 Task: Look for space in Fossano, Italy from 1st June, 2023 to 4th June, 2023 for 1 adult in price range Rs.6000 to Rs.16000. Place can be private room with 1  bedroom having 1 bed and 1 bathroom. Property type can be house, flat, guest house. Amenities needed are: wifi. Booking option can be shelf check-in. Required host language is English.
Action: Mouse moved to (416, 114)
Screenshot: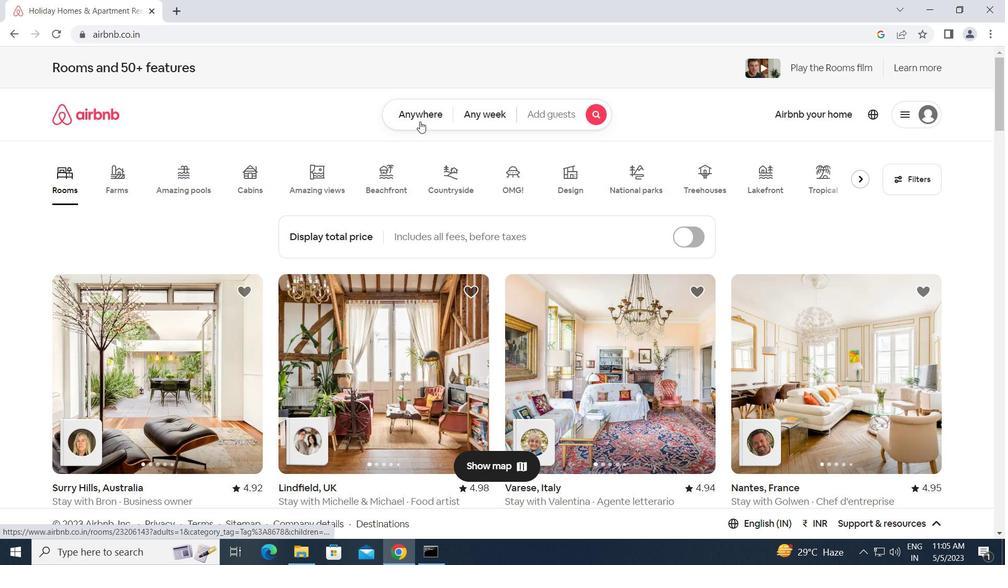 
Action: Mouse pressed left at (416, 114)
Screenshot: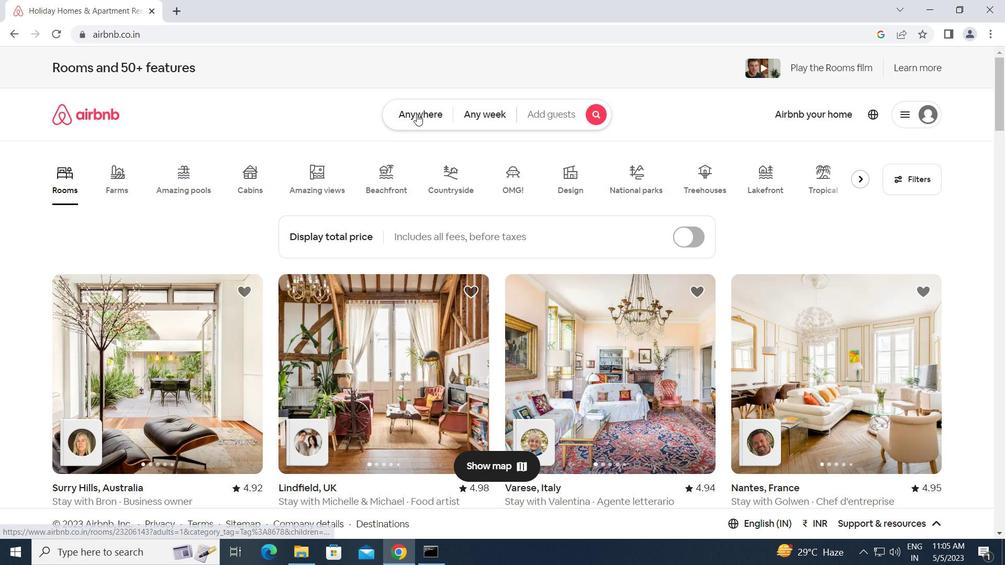 
Action: Mouse moved to (367, 155)
Screenshot: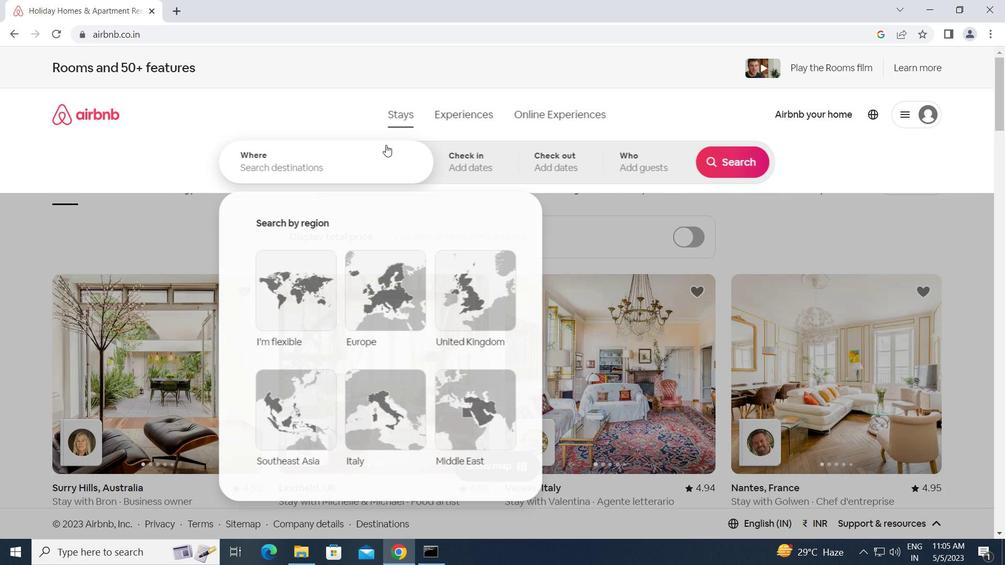 
Action: Mouse pressed left at (367, 155)
Screenshot: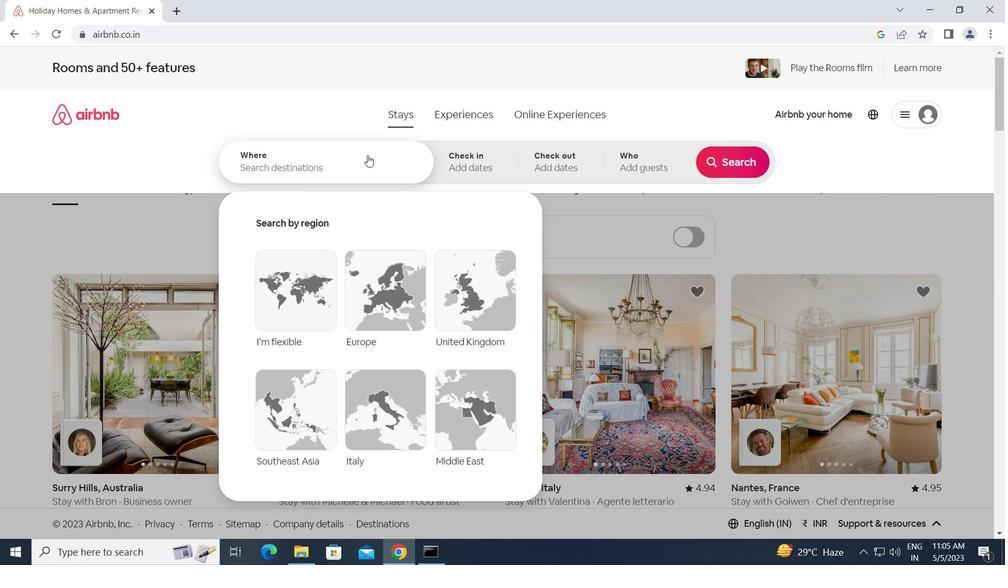 
Action: Key pressed f<Key.caps_lock>ossano,<Key.space><Key.caps_lock>italy<Key.enter>
Screenshot: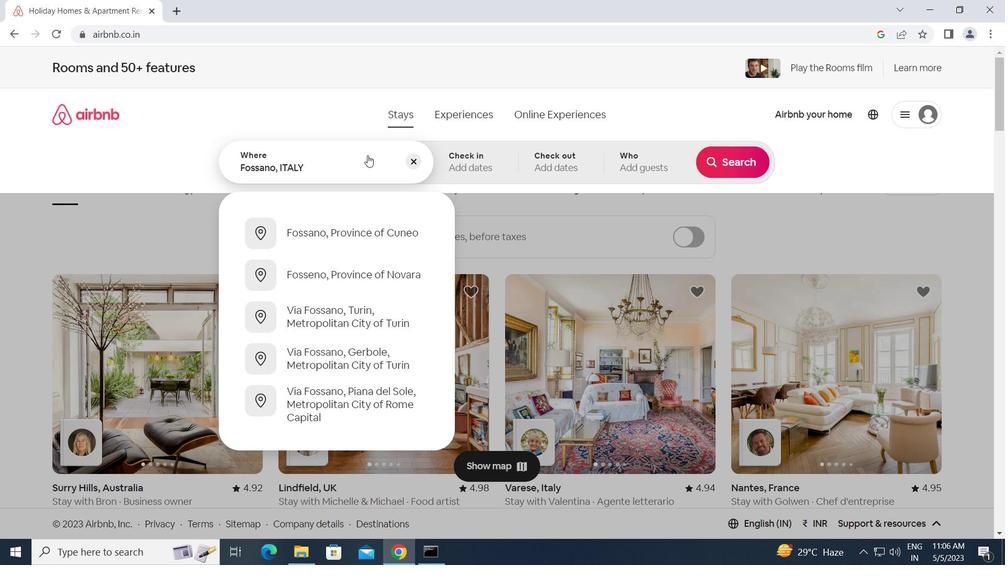 
Action: Mouse moved to (357, 162)
Screenshot: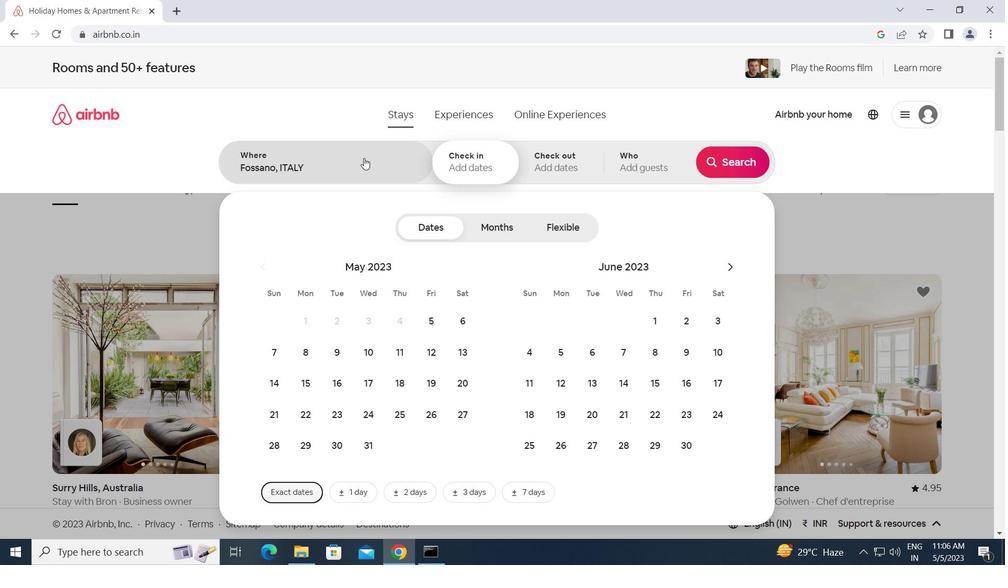
Action: Mouse pressed left at (357, 162)
Screenshot: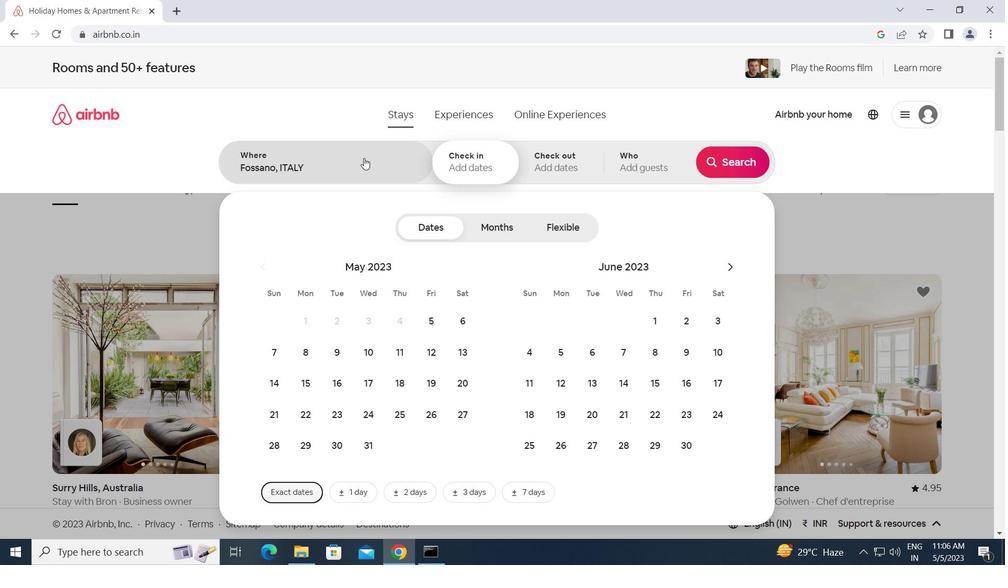 
Action: Mouse moved to (355, 162)
Screenshot: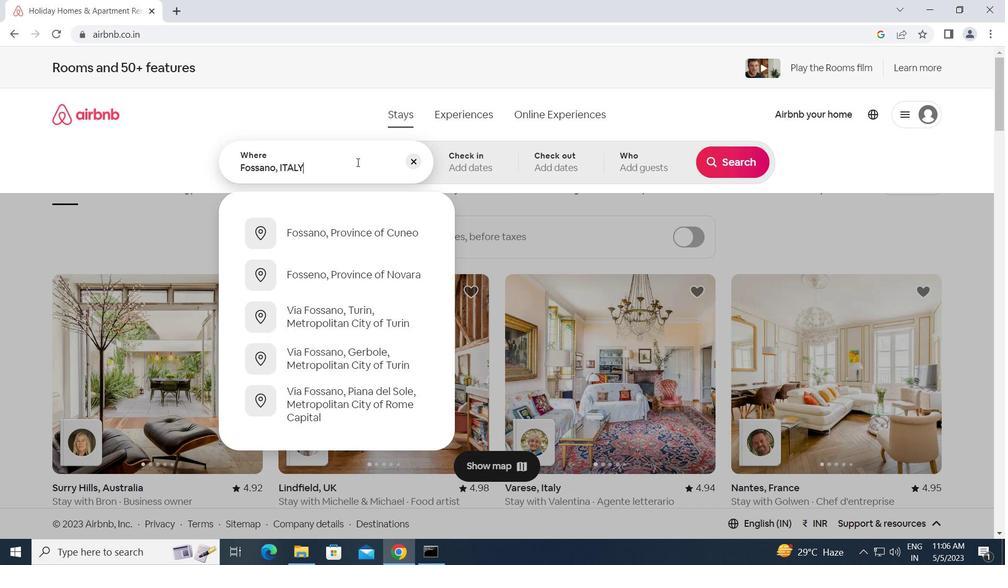 
Action: Key pressed <Key.backspace><Key.backspace><Key.backspace><Key.backspace><Key.caps_lock>taly<Key.enter>
Screenshot: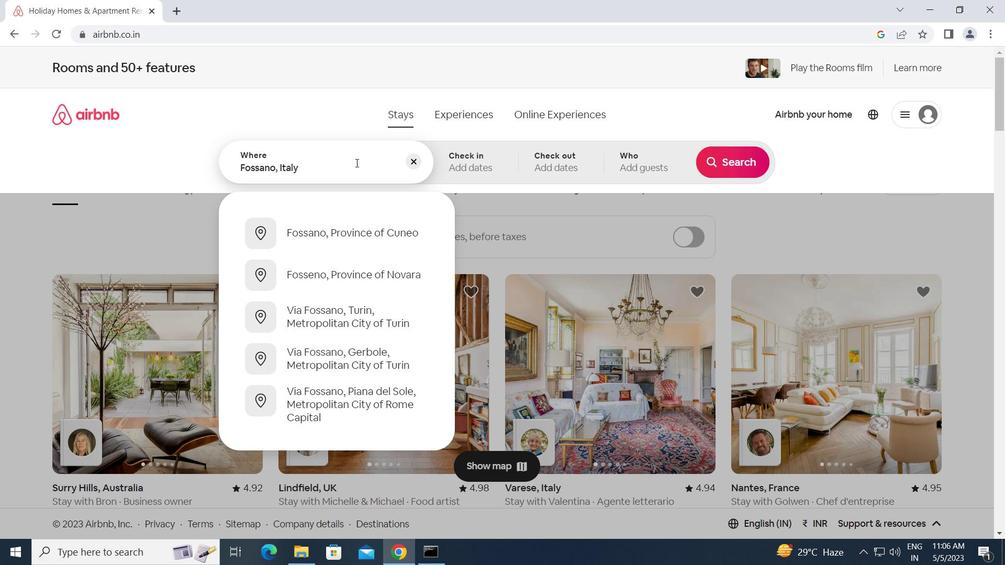 
Action: Mouse moved to (652, 324)
Screenshot: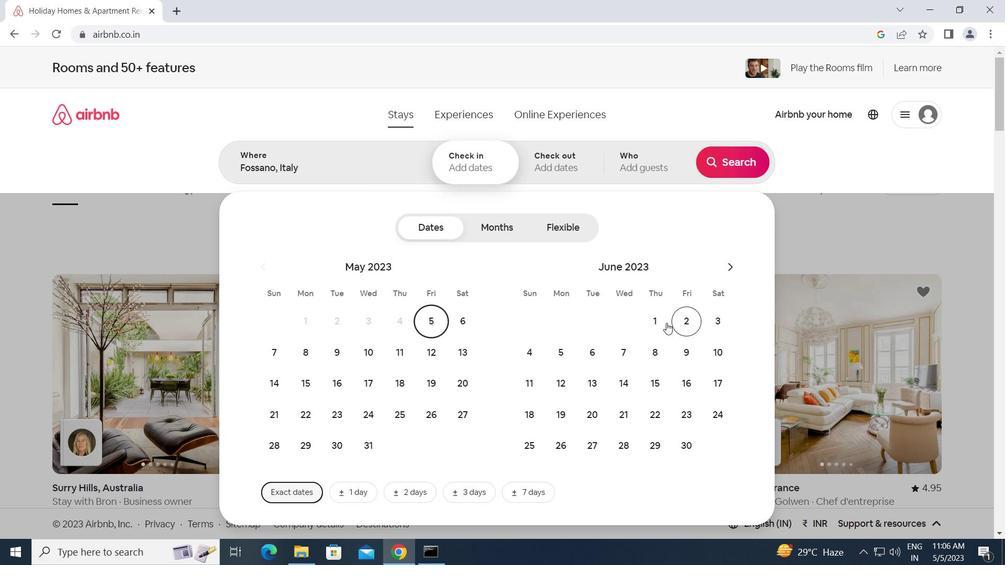 
Action: Mouse pressed left at (652, 324)
Screenshot: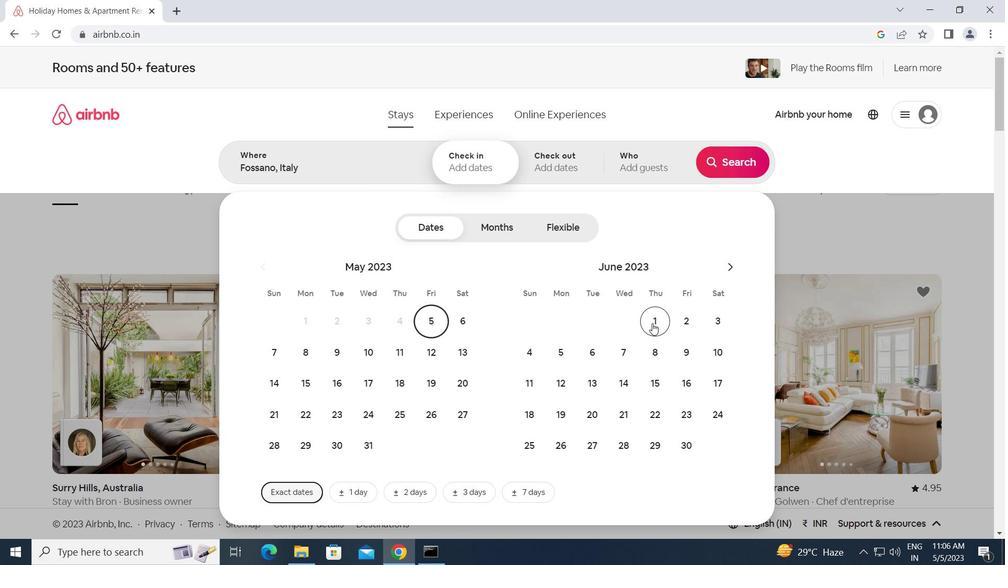 
Action: Mouse moved to (536, 346)
Screenshot: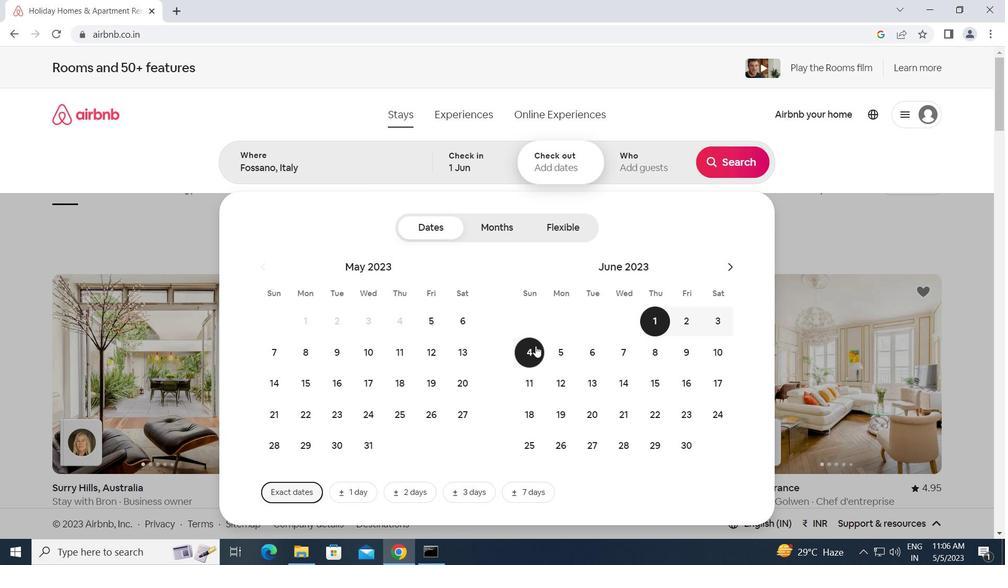 
Action: Mouse pressed left at (536, 346)
Screenshot: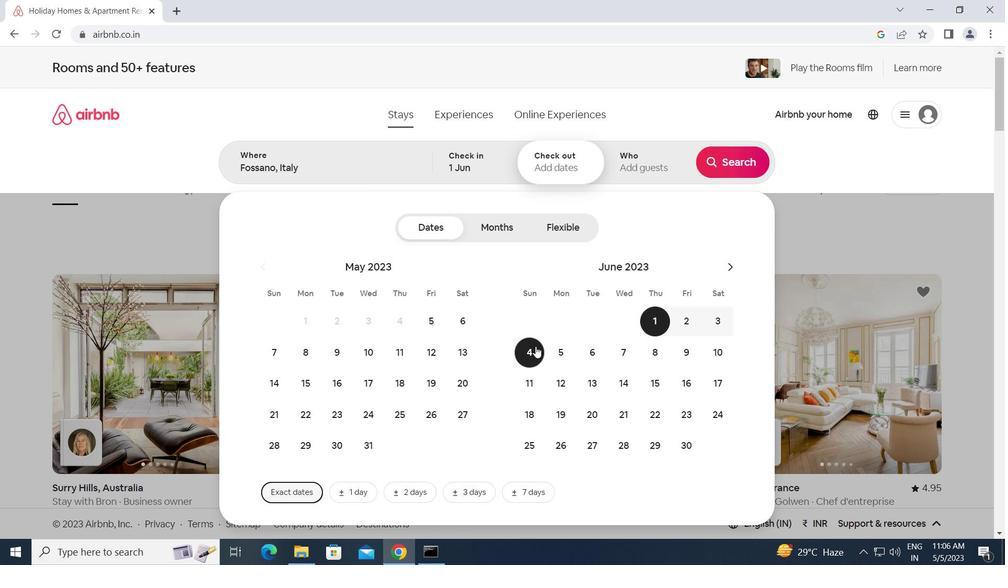 
Action: Mouse moved to (680, 161)
Screenshot: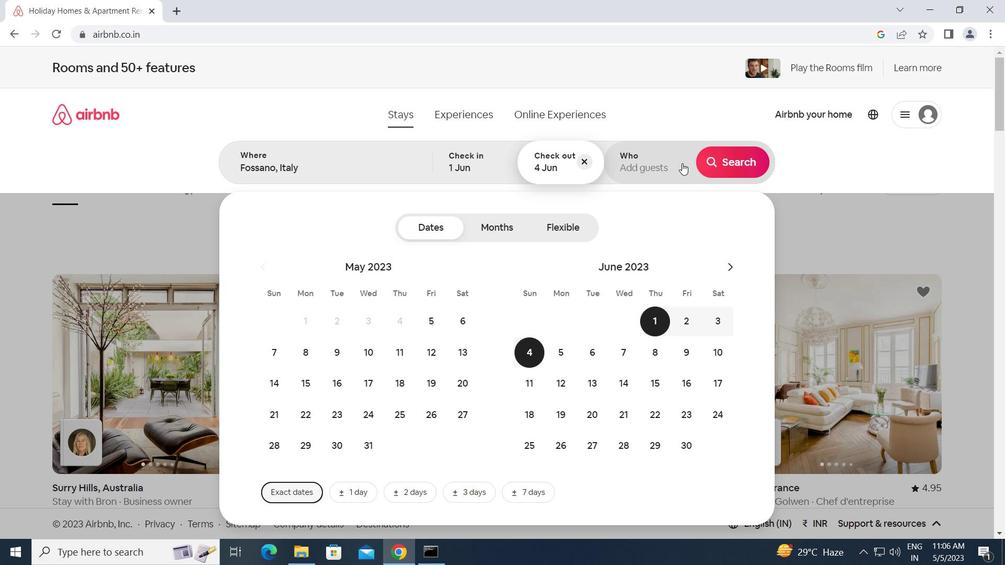 
Action: Mouse pressed left at (680, 161)
Screenshot: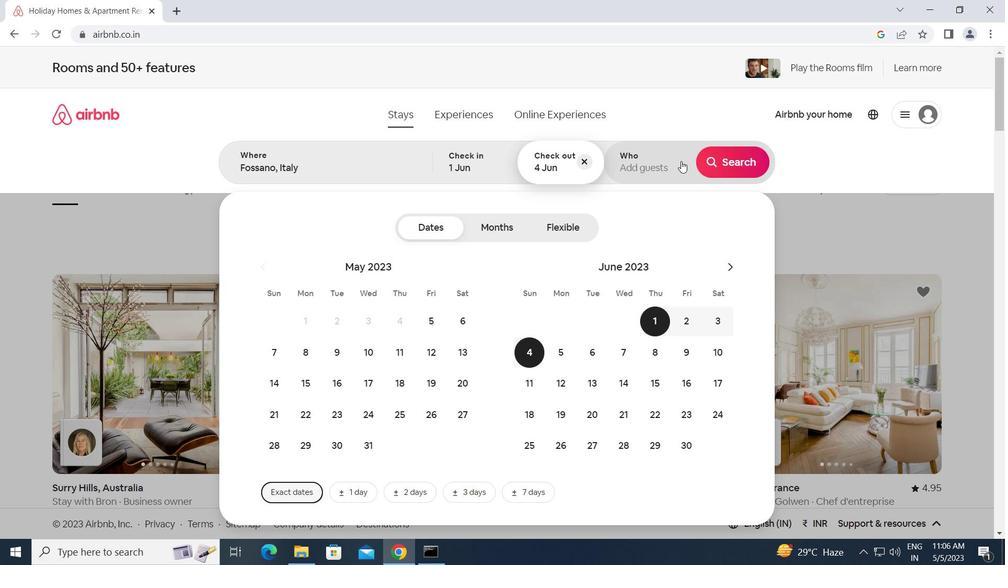 
Action: Mouse moved to (731, 237)
Screenshot: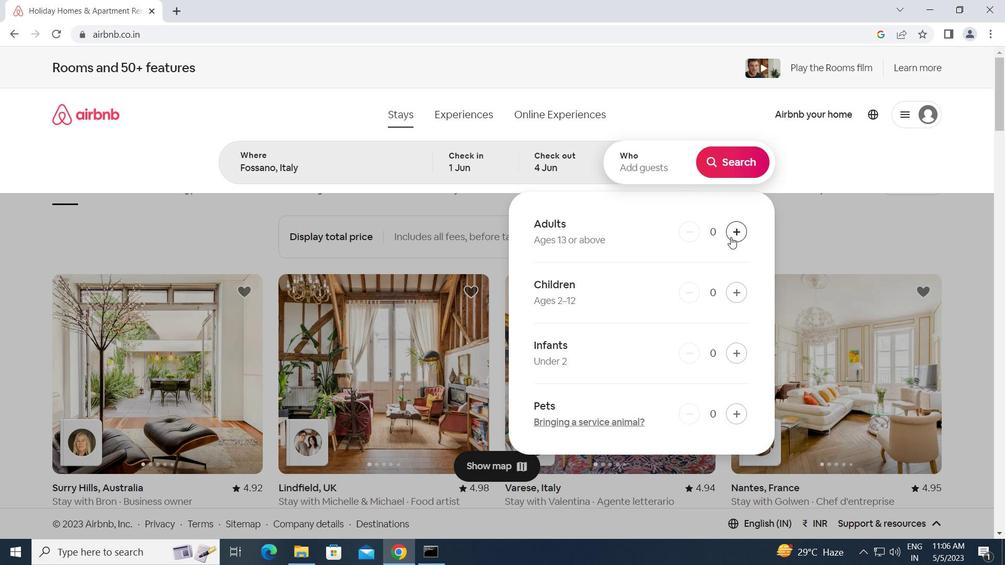 
Action: Mouse pressed left at (731, 237)
Screenshot: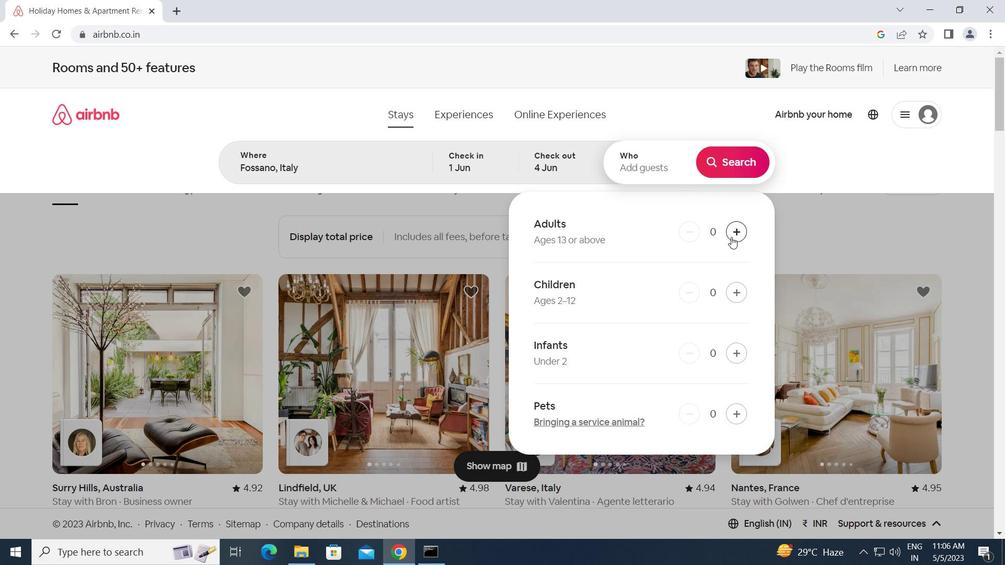 
Action: Mouse moved to (740, 160)
Screenshot: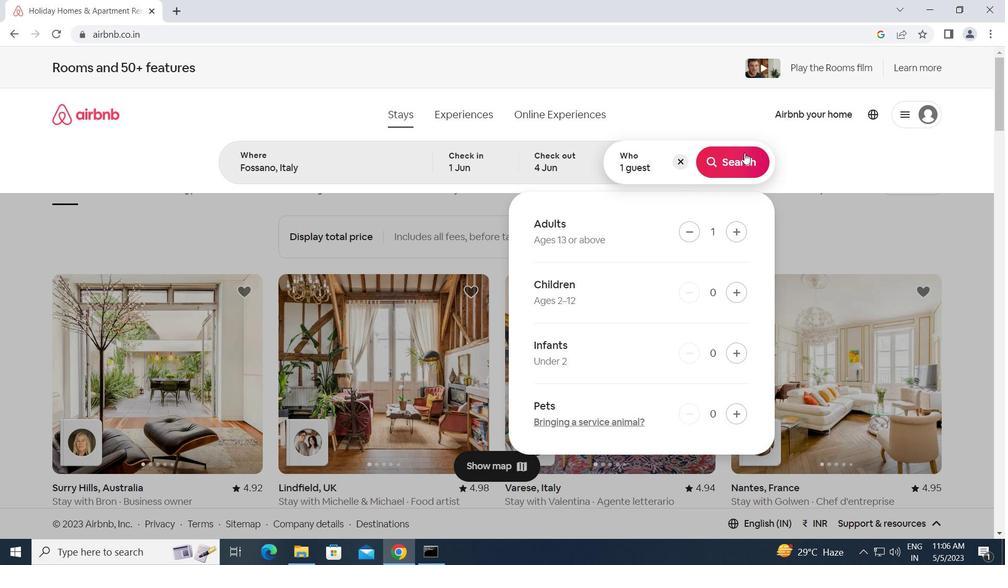 
Action: Mouse pressed left at (740, 160)
Screenshot: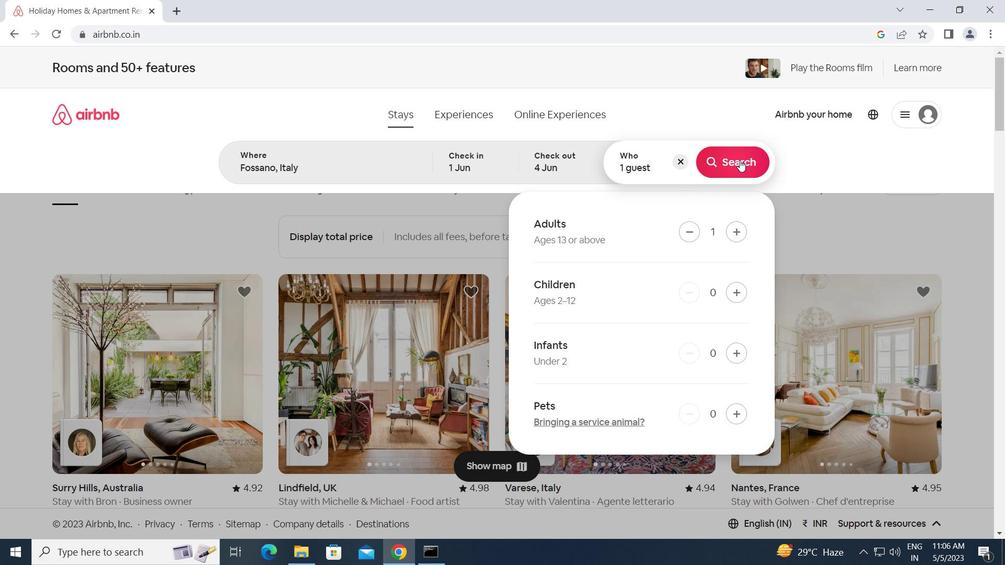 
Action: Mouse moved to (944, 120)
Screenshot: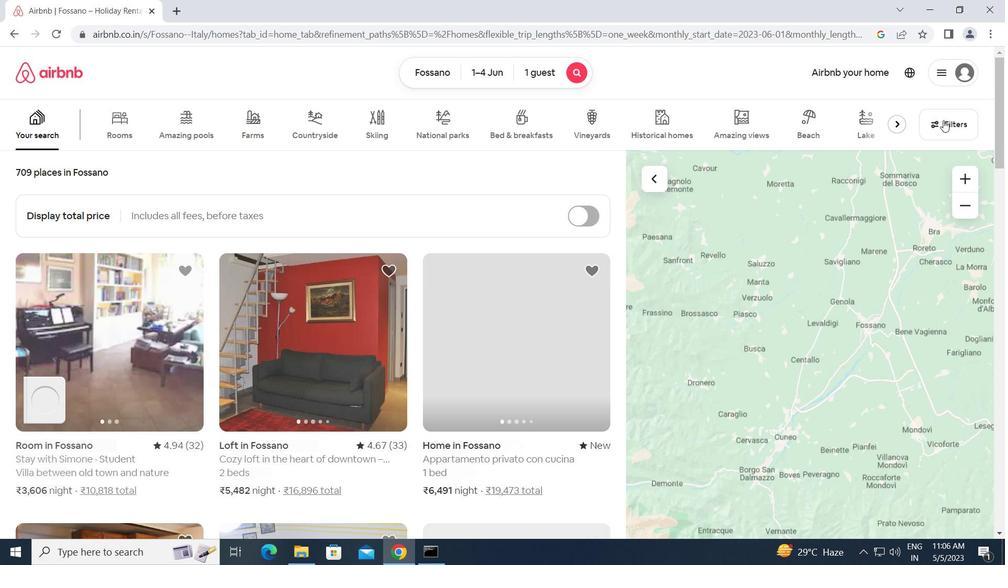 
Action: Mouse pressed left at (944, 120)
Screenshot: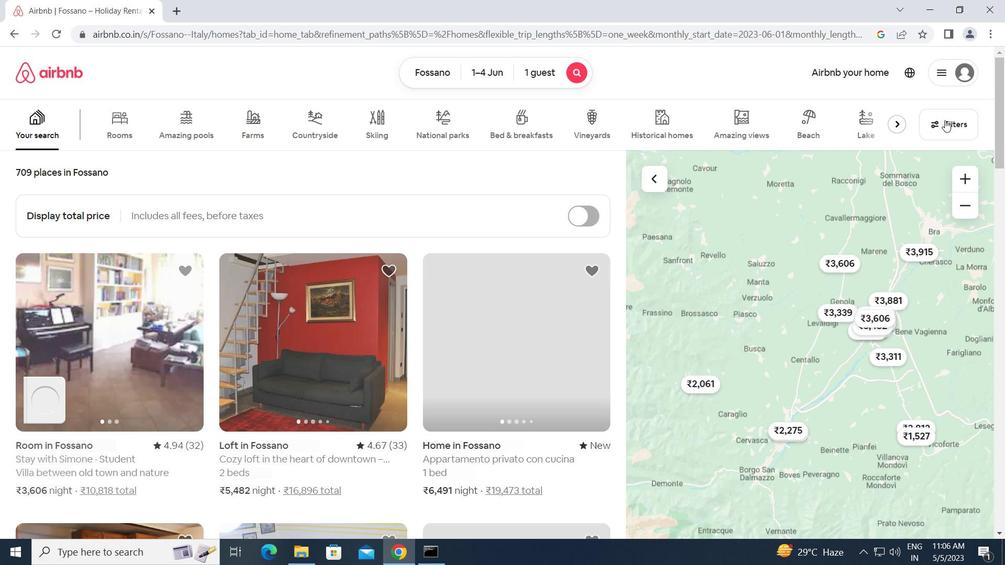 
Action: Mouse moved to (312, 416)
Screenshot: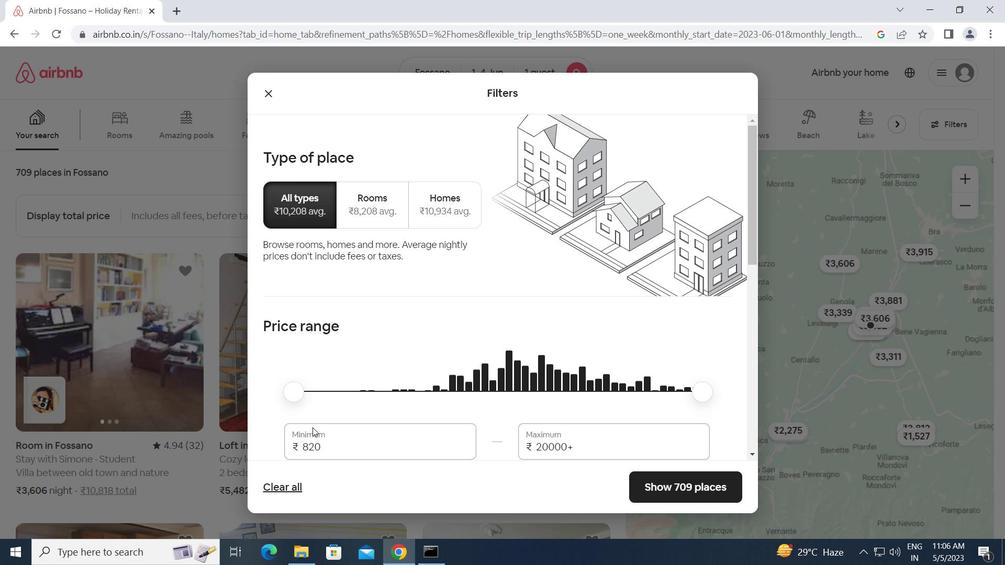 
Action: Mouse scrolled (312, 416) with delta (0, 0)
Screenshot: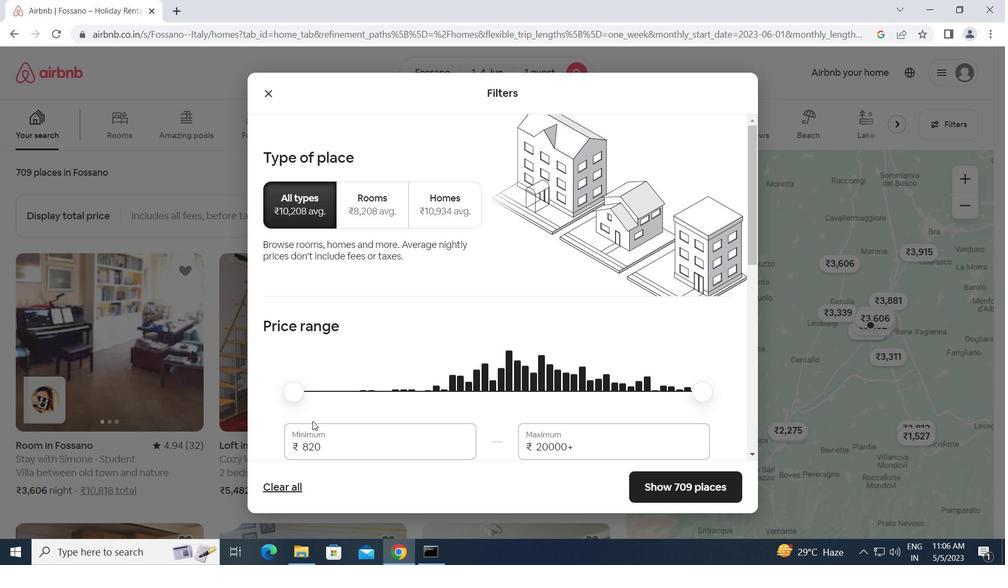 
Action: Mouse scrolled (312, 416) with delta (0, 0)
Screenshot: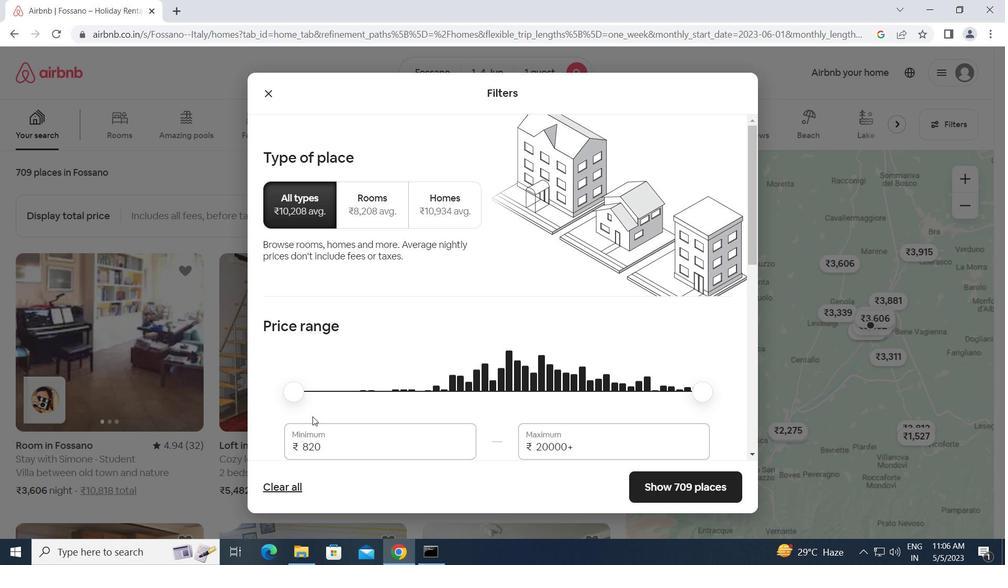 
Action: Mouse moved to (323, 319)
Screenshot: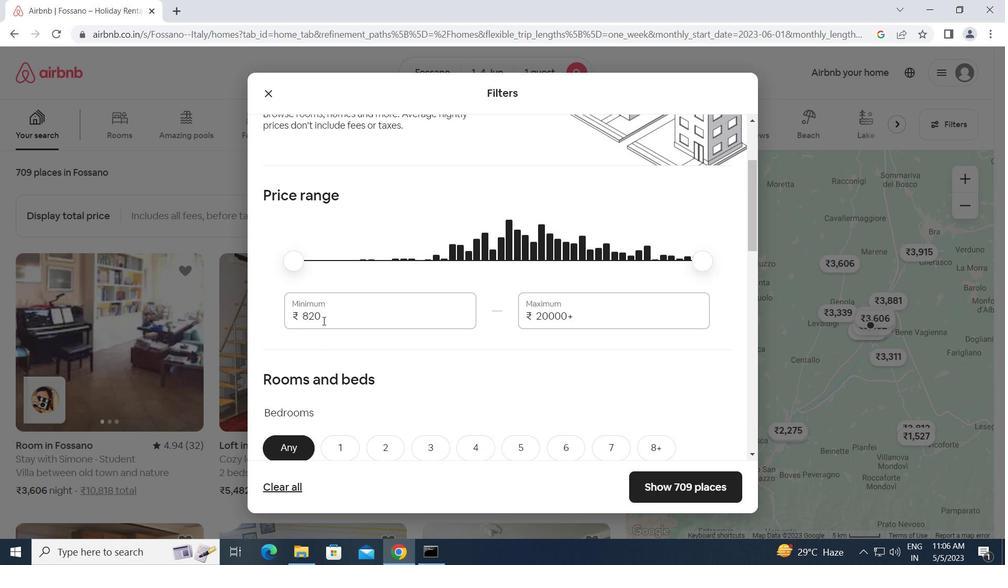 
Action: Mouse pressed left at (323, 319)
Screenshot: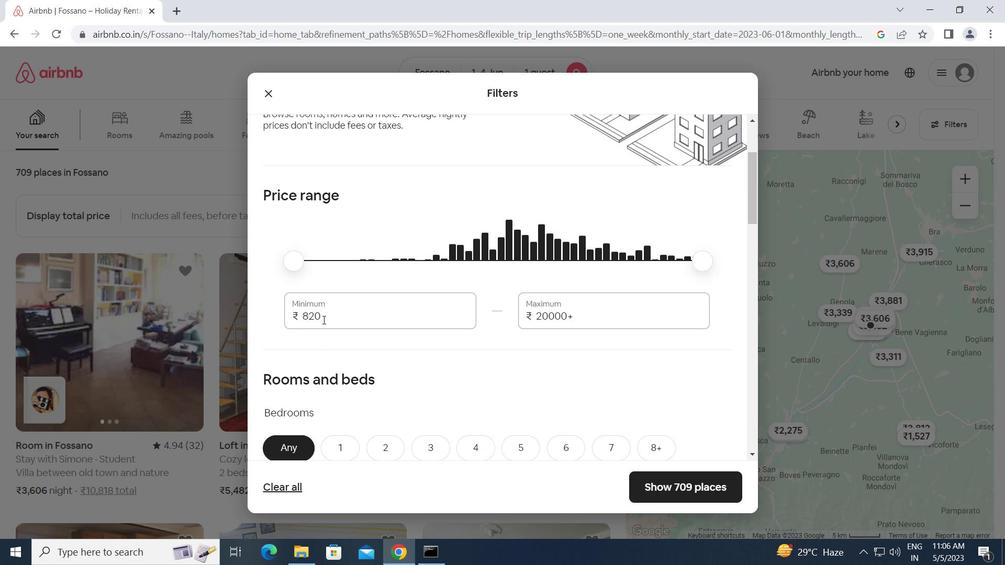 
Action: Mouse moved to (254, 316)
Screenshot: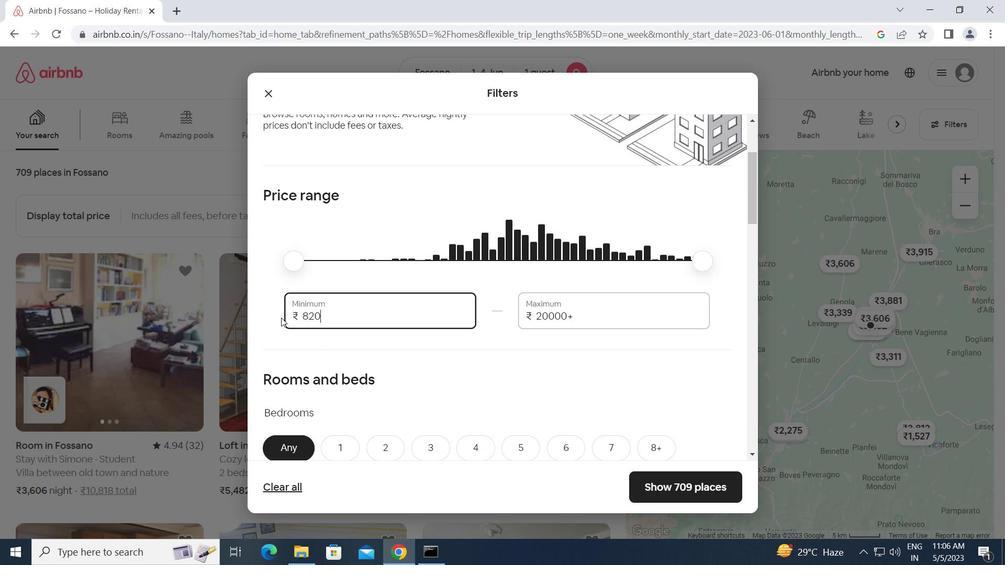 
Action: Key pressed 6000<Key.tab>16000
Screenshot: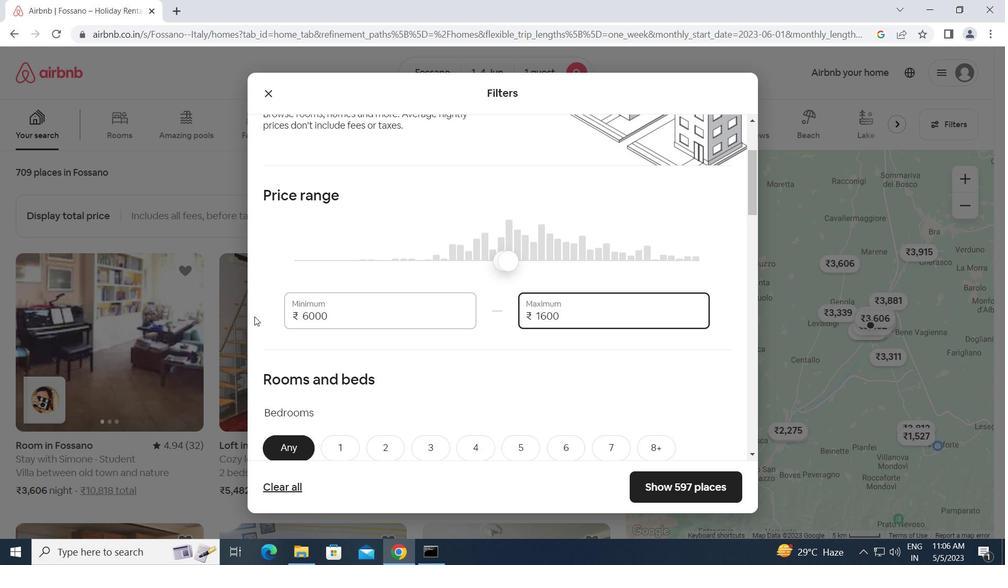 
Action: Mouse moved to (397, 347)
Screenshot: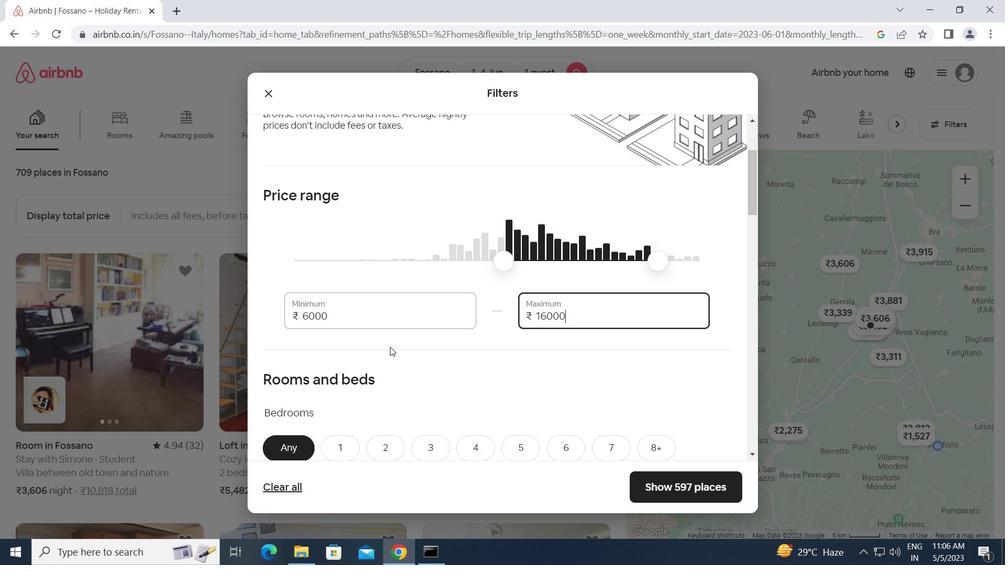 
Action: Mouse scrolled (397, 347) with delta (0, 0)
Screenshot: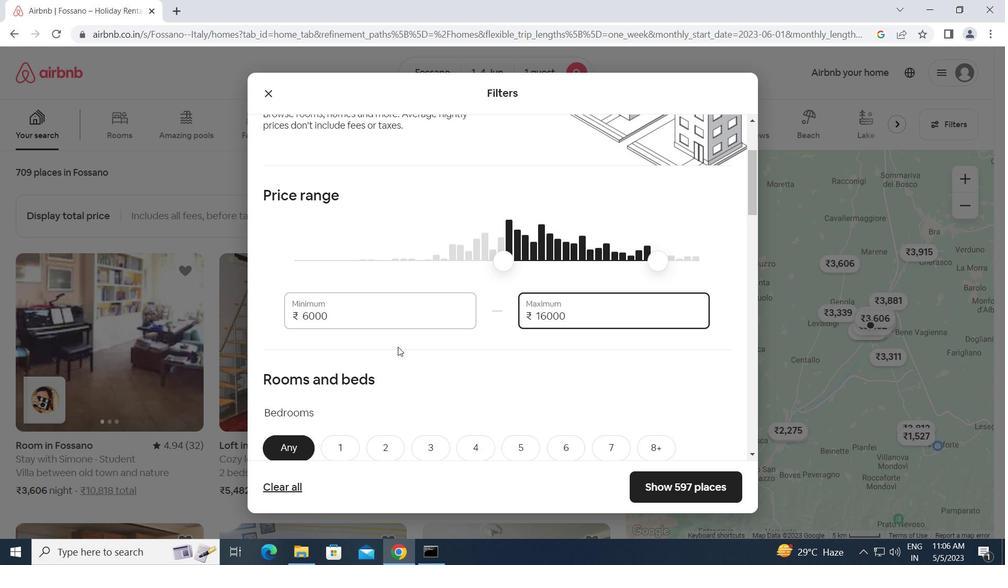 
Action: Mouse scrolled (397, 347) with delta (0, 0)
Screenshot: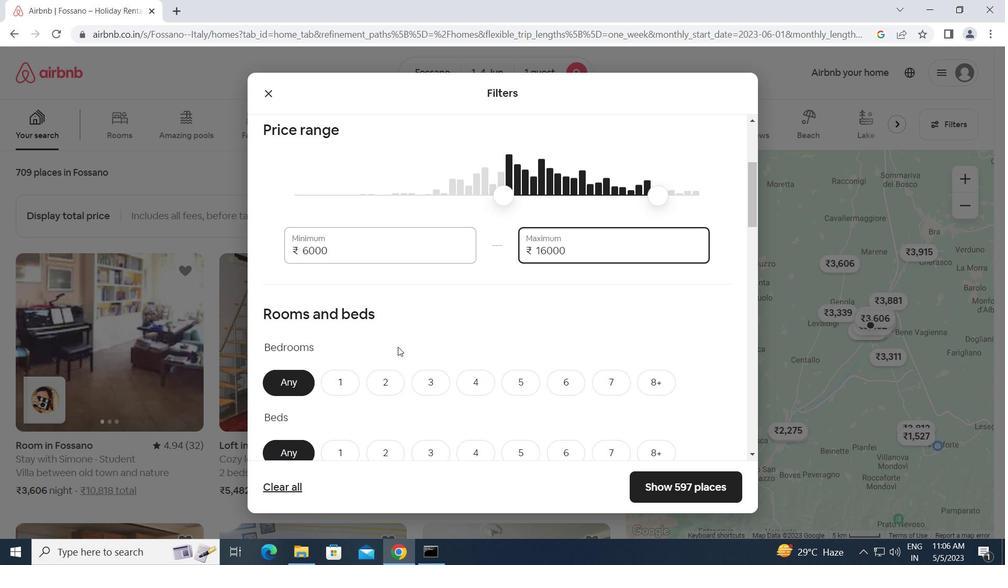
Action: Mouse scrolled (397, 347) with delta (0, 0)
Screenshot: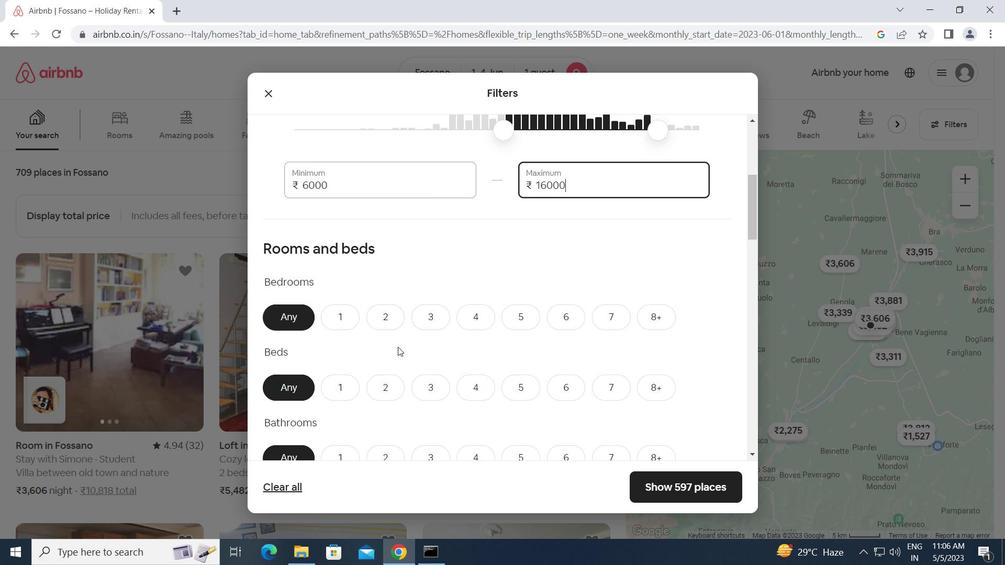 
Action: Mouse moved to (338, 247)
Screenshot: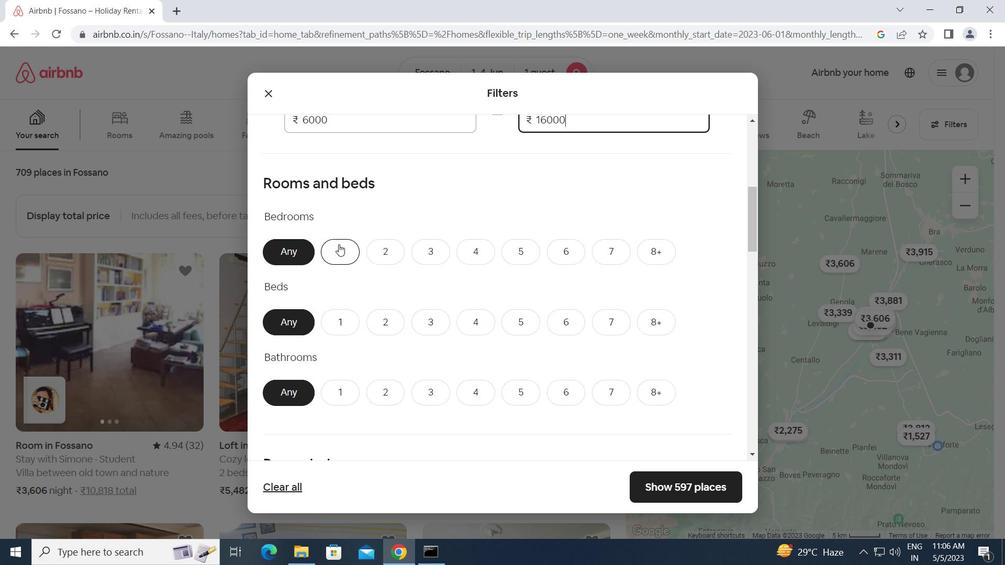 
Action: Mouse pressed left at (338, 247)
Screenshot: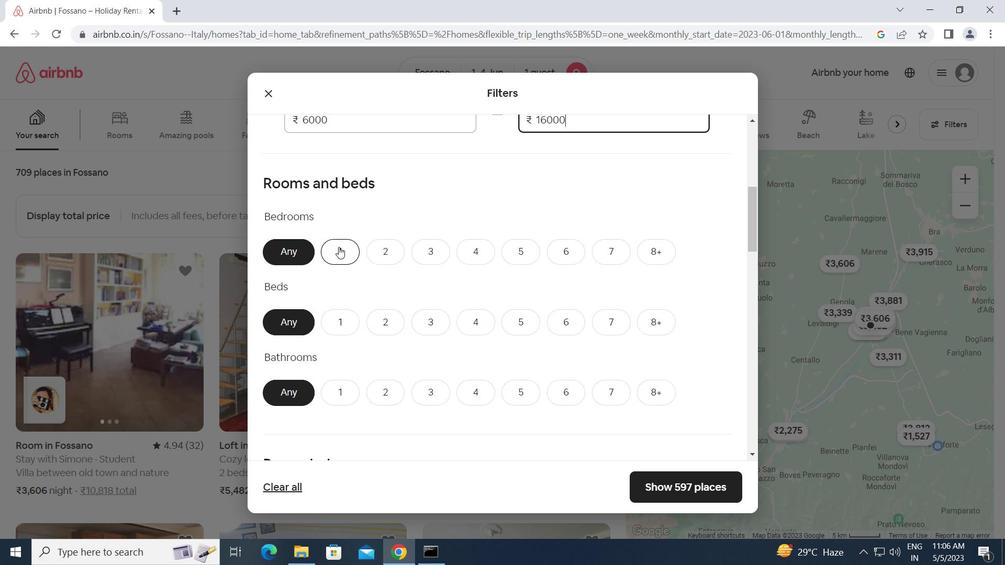 
Action: Mouse moved to (347, 324)
Screenshot: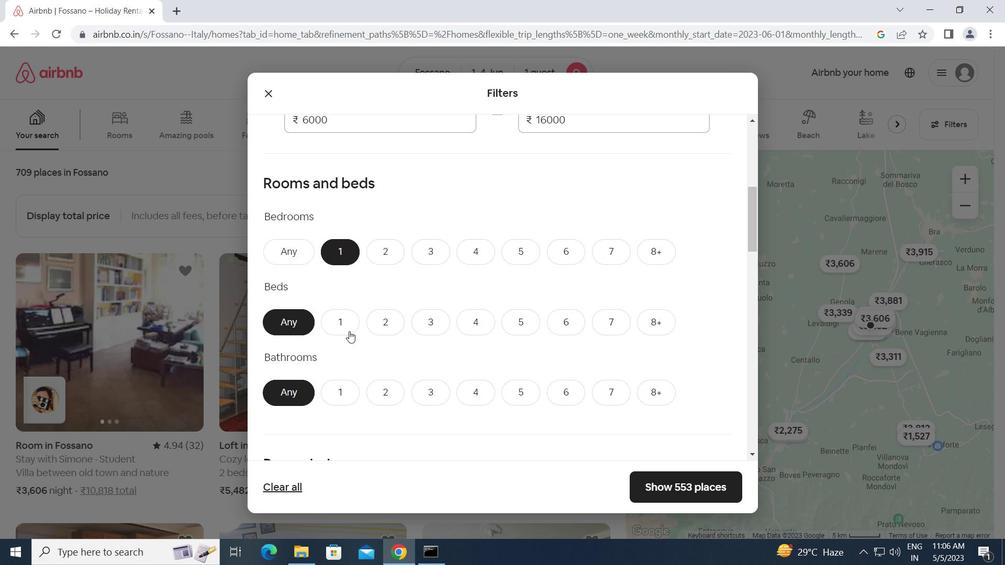 
Action: Mouse pressed left at (347, 324)
Screenshot: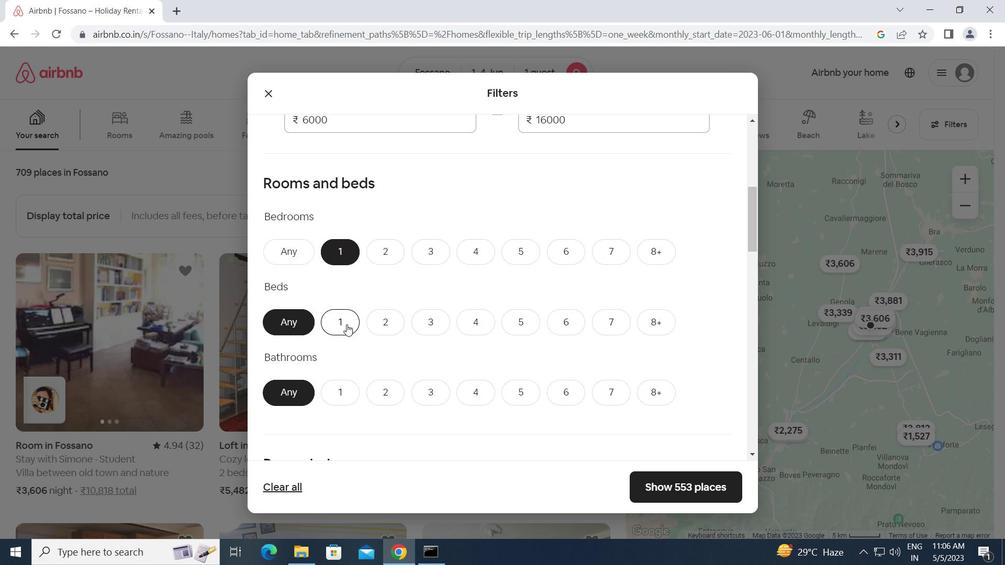 
Action: Mouse moved to (337, 392)
Screenshot: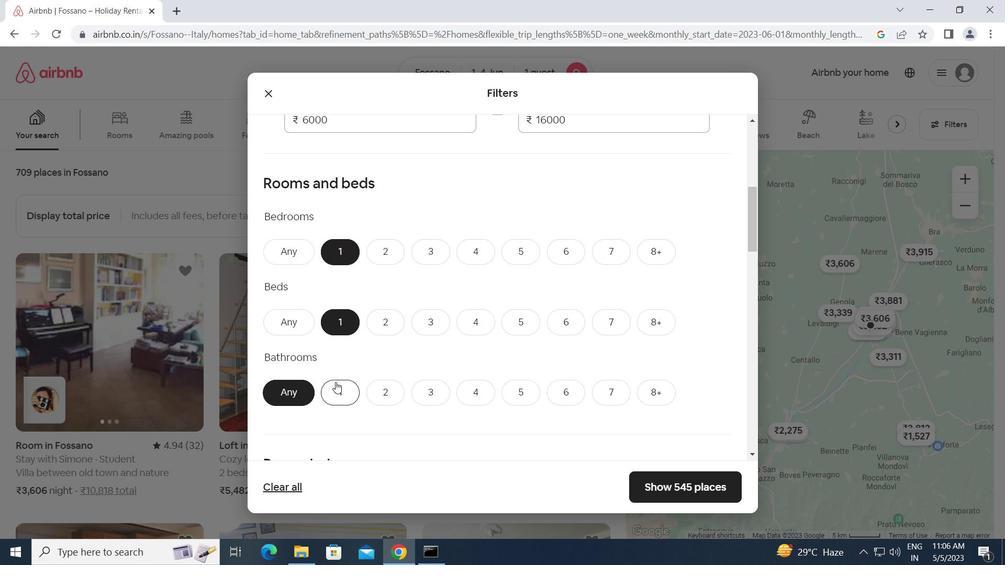 
Action: Mouse pressed left at (337, 392)
Screenshot: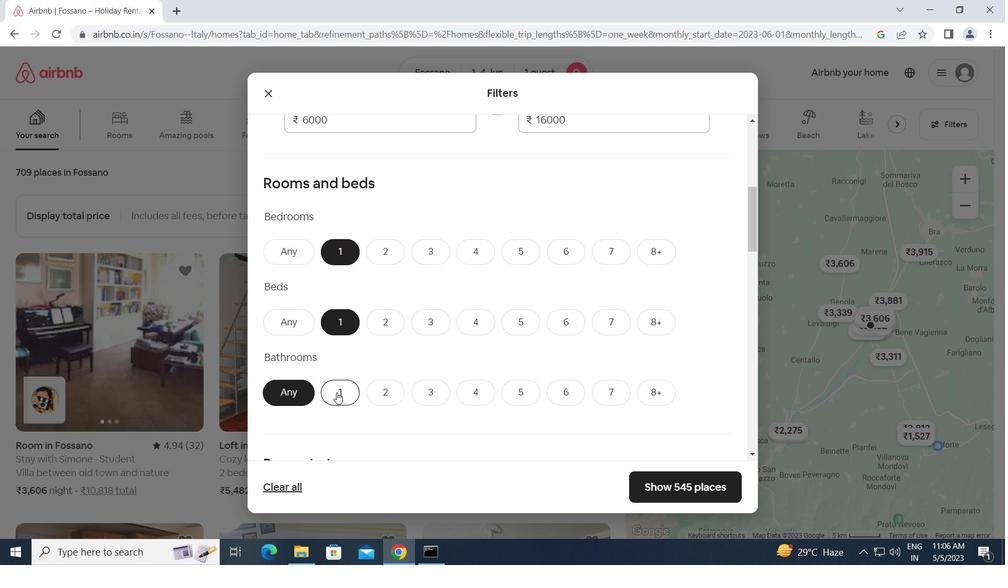 
Action: Mouse moved to (348, 389)
Screenshot: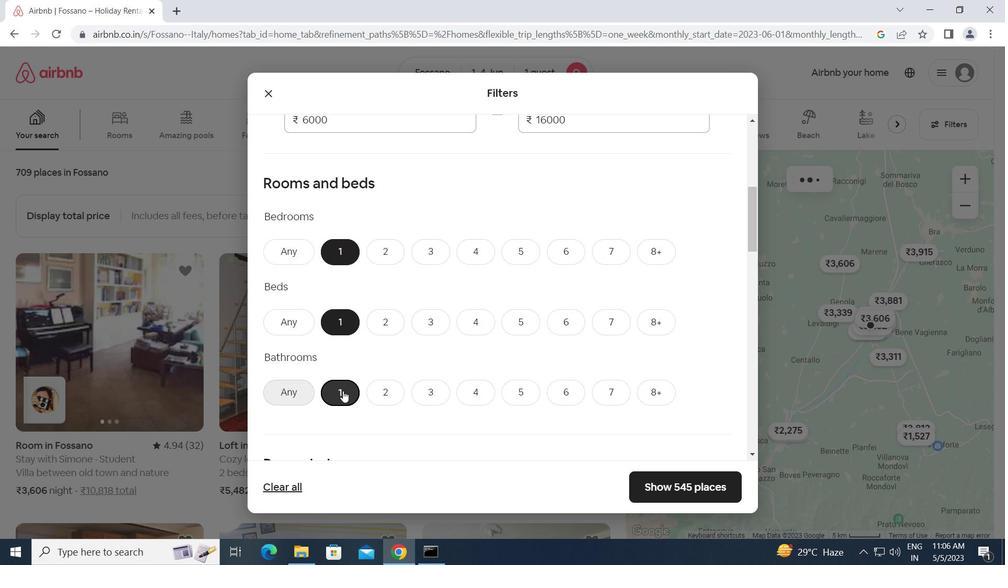 
Action: Mouse scrolled (348, 388) with delta (0, 0)
Screenshot: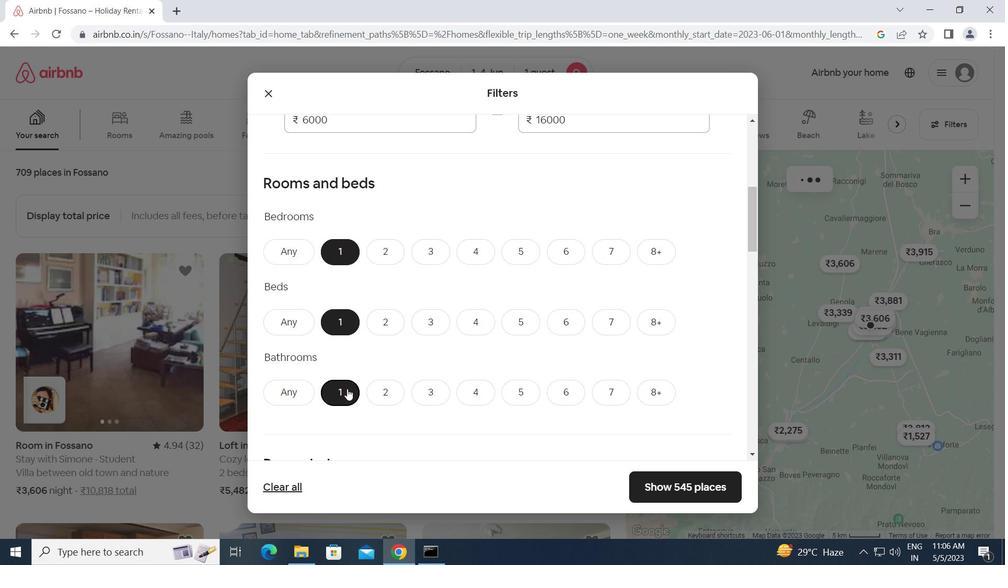 
Action: Mouse scrolled (348, 388) with delta (0, 0)
Screenshot: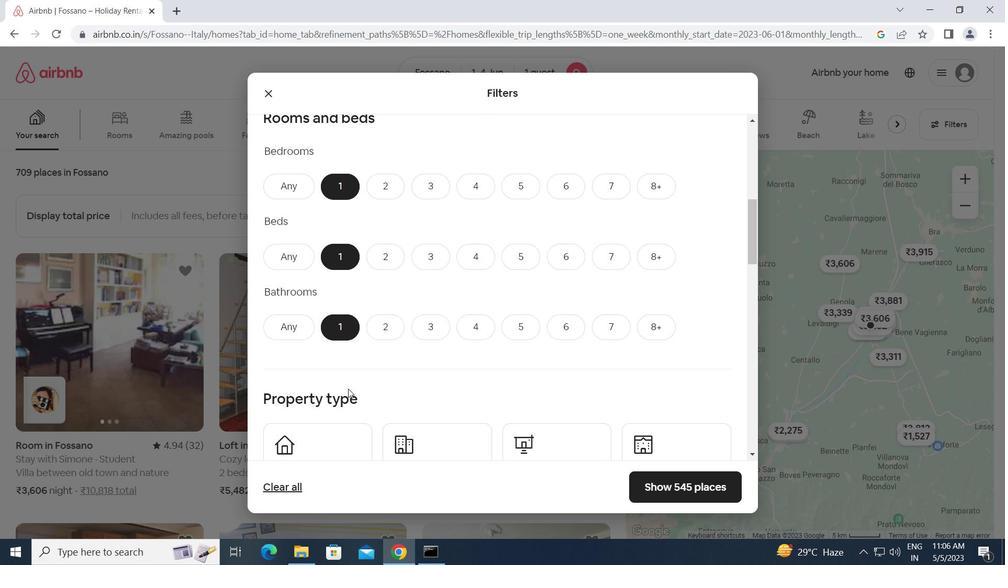 
Action: Mouse moved to (345, 389)
Screenshot: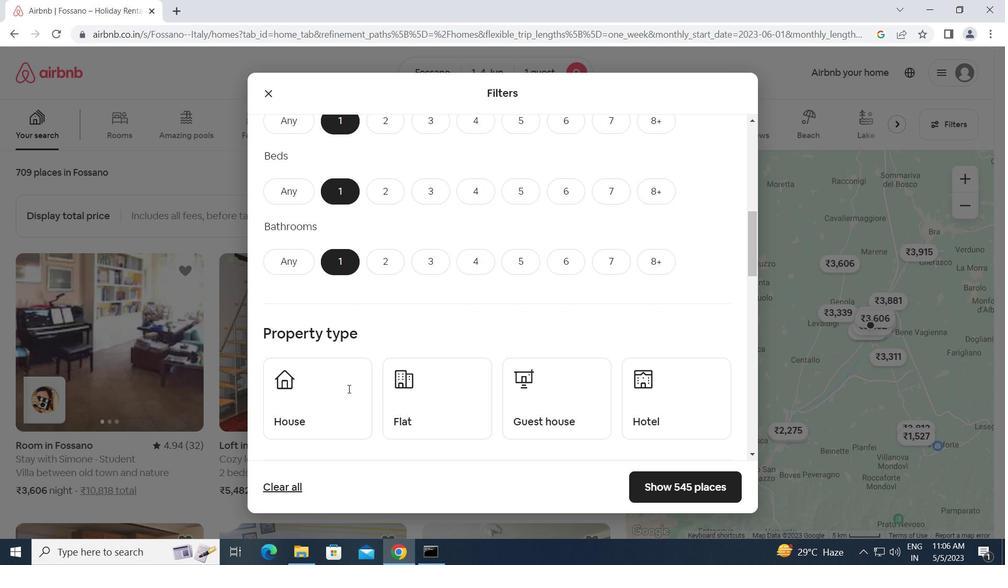 
Action: Mouse pressed left at (345, 389)
Screenshot: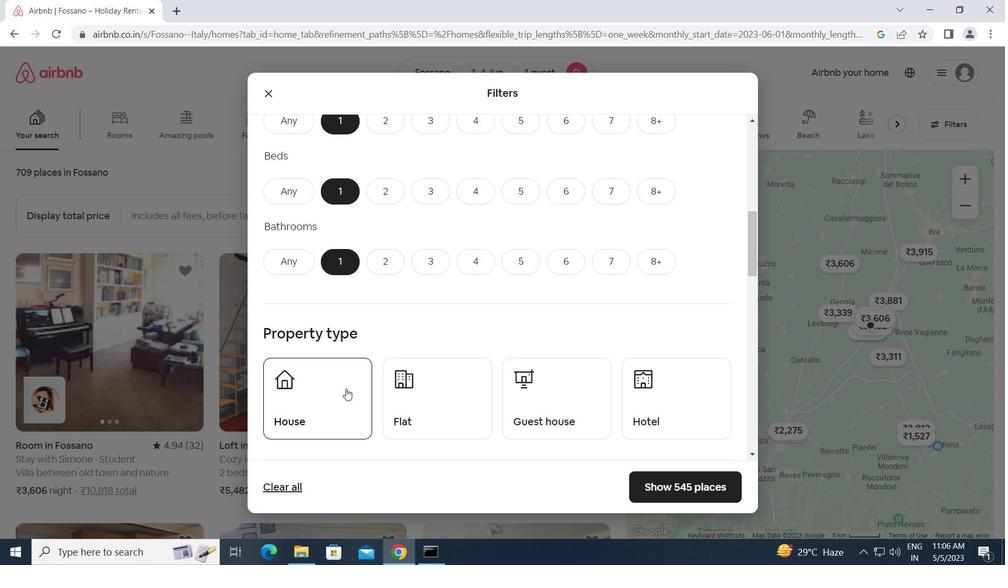 
Action: Mouse moved to (456, 387)
Screenshot: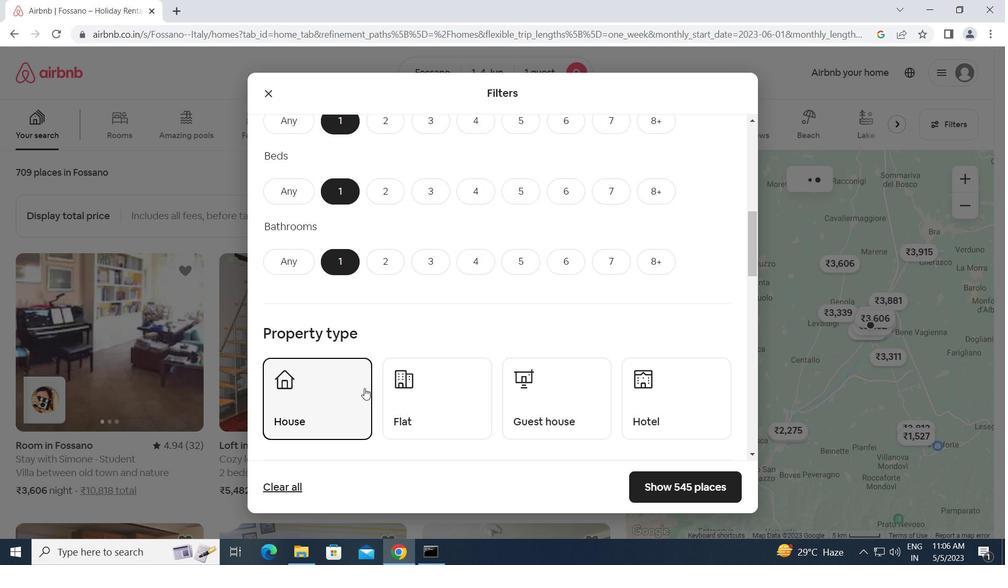 
Action: Mouse pressed left at (456, 387)
Screenshot: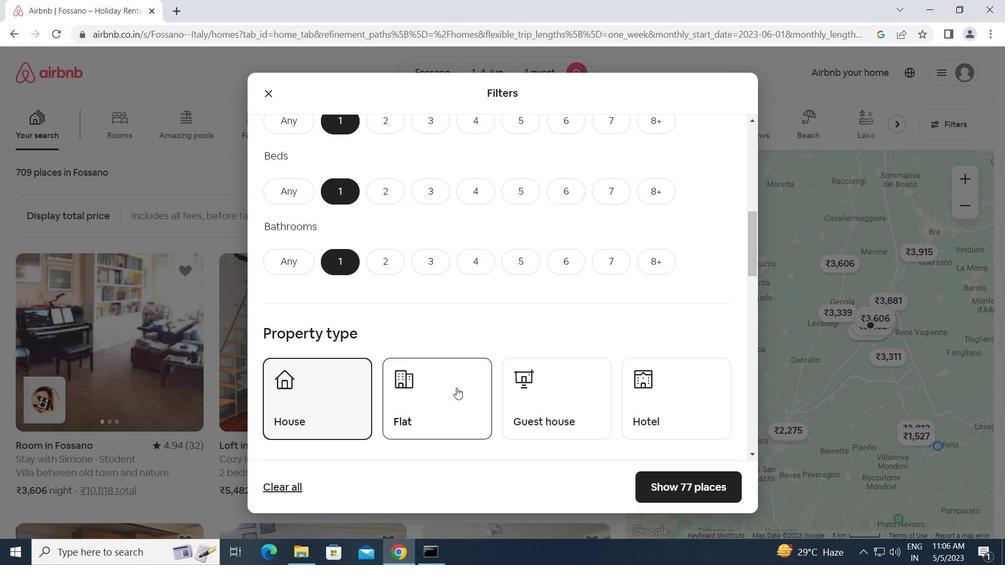 
Action: Mouse moved to (542, 386)
Screenshot: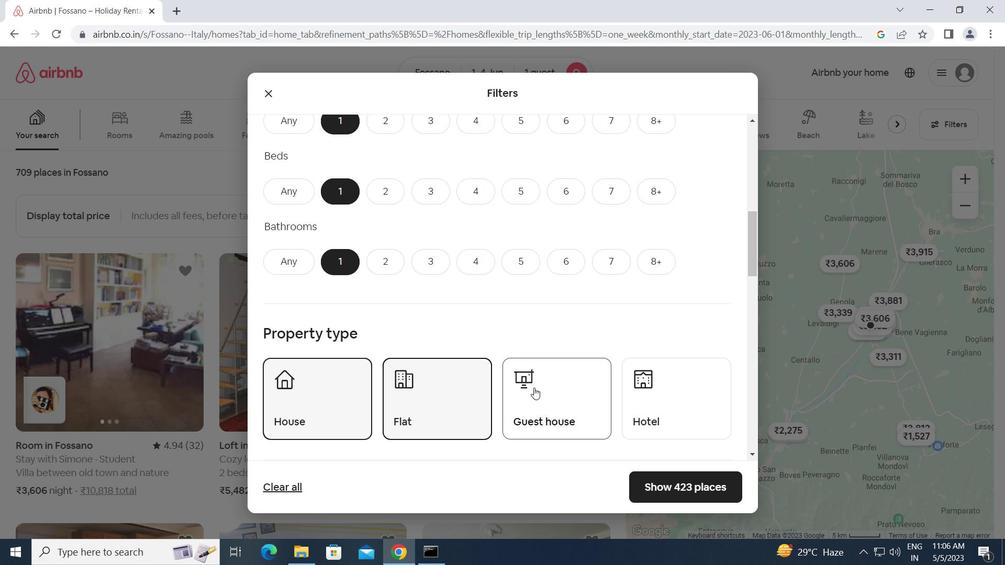 
Action: Mouse pressed left at (542, 386)
Screenshot: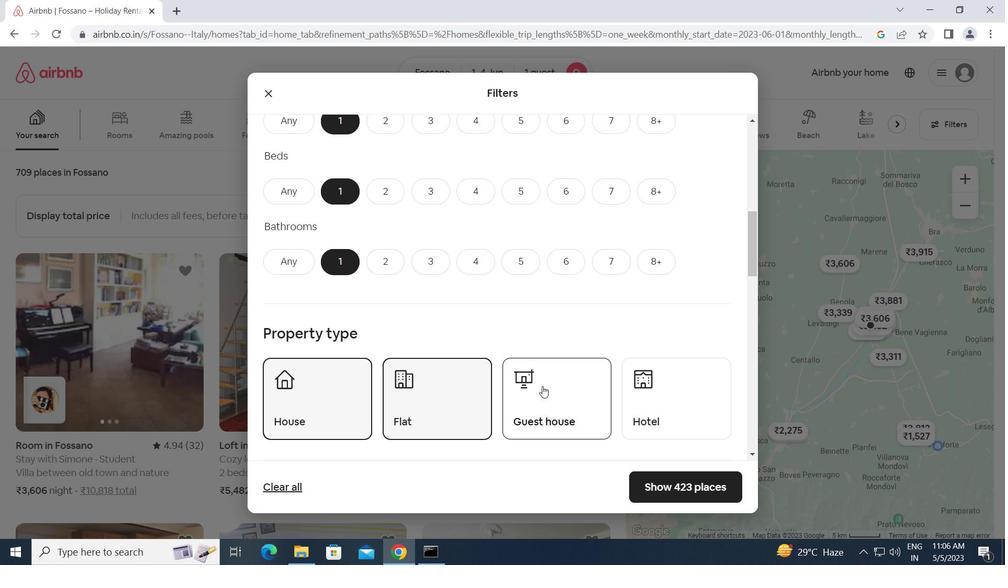 
Action: Mouse scrolled (542, 386) with delta (0, 0)
Screenshot: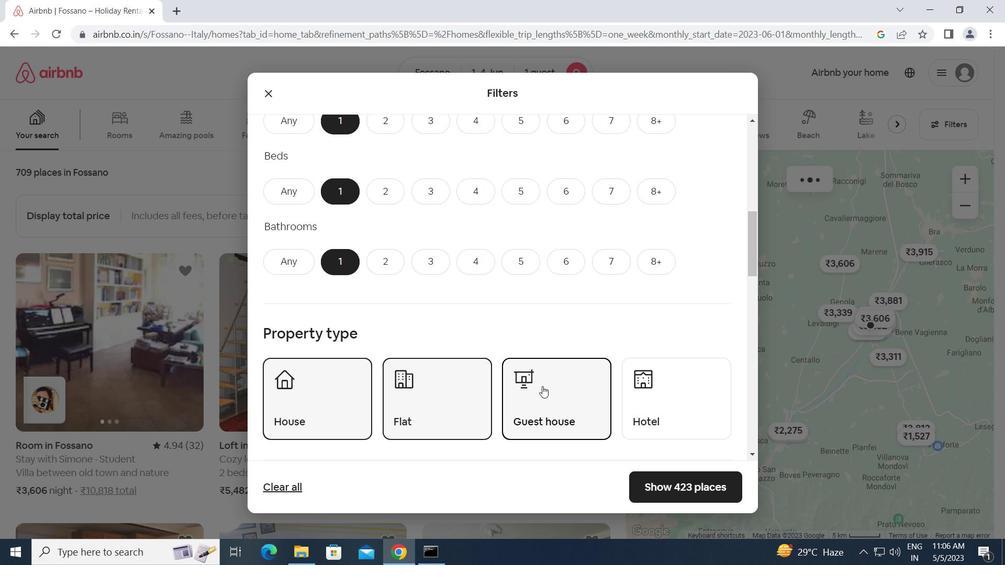 
Action: Mouse scrolled (542, 386) with delta (0, 0)
Screenshot: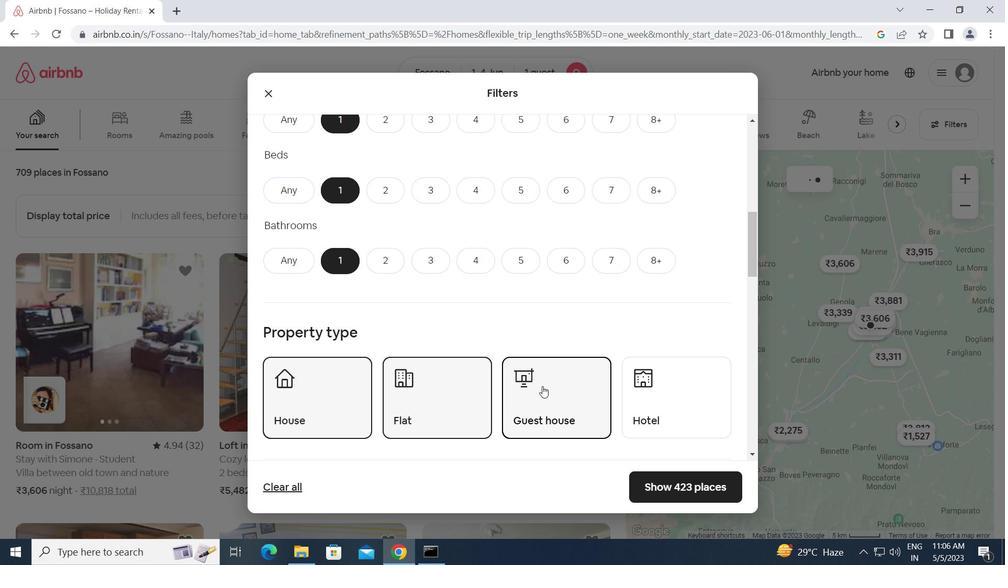 
Action: Mouse scrolled (542, 386) with delta (0, 0)
Screenshot: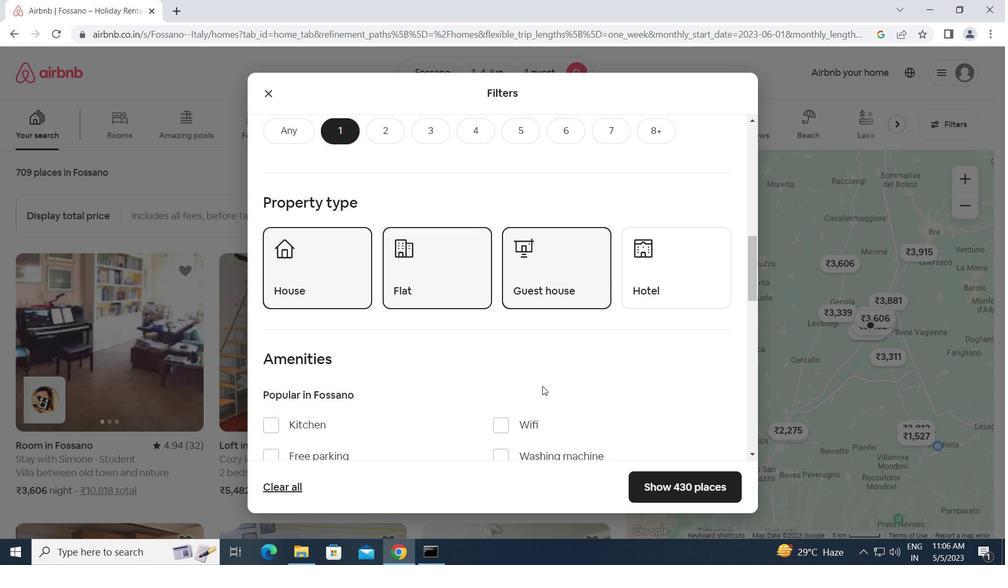 
Action: Mouse scrolled (542, 386) with delta (0, 0)
Screenshot: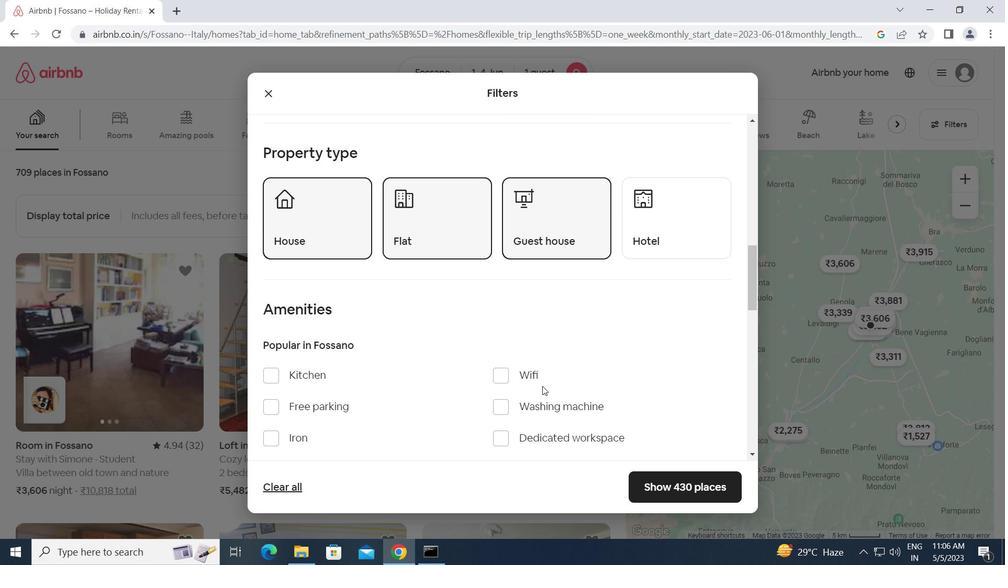 
Action: Mouse moved to (499, 296)
Screenshot: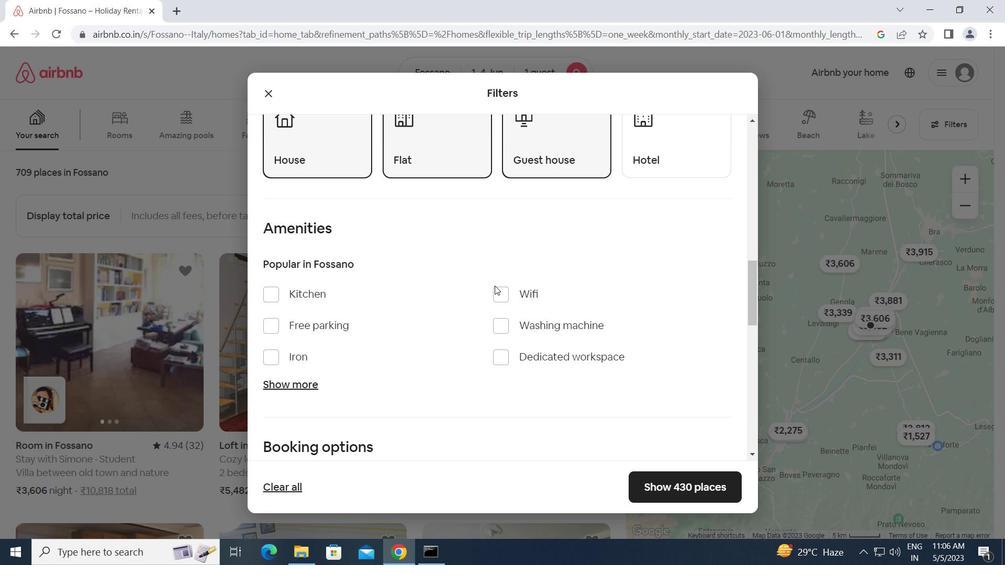 
Action: Mouse pressed left at (499, 296)
Screenshot: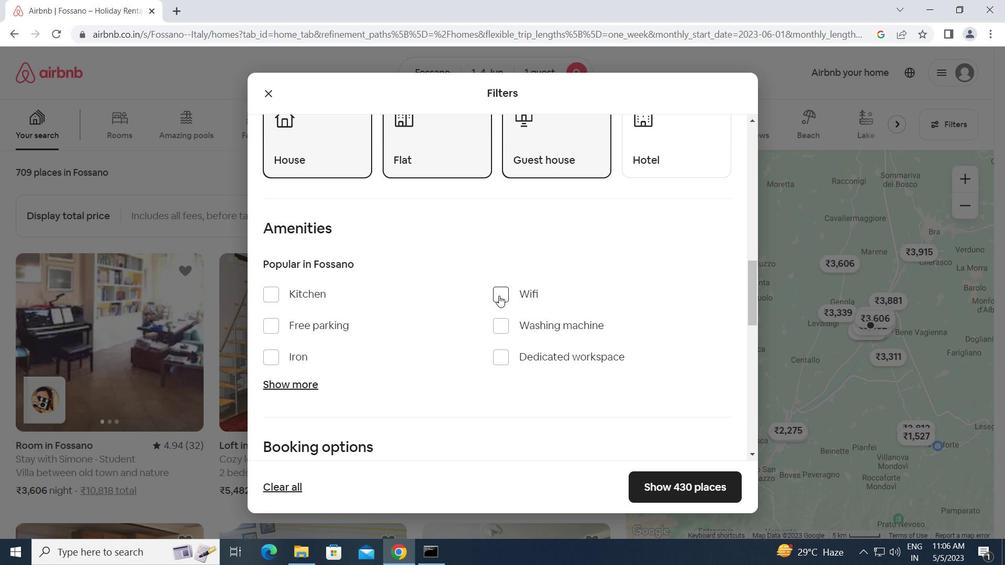
Action: Mouse moved to (453, 352)
Screenshot: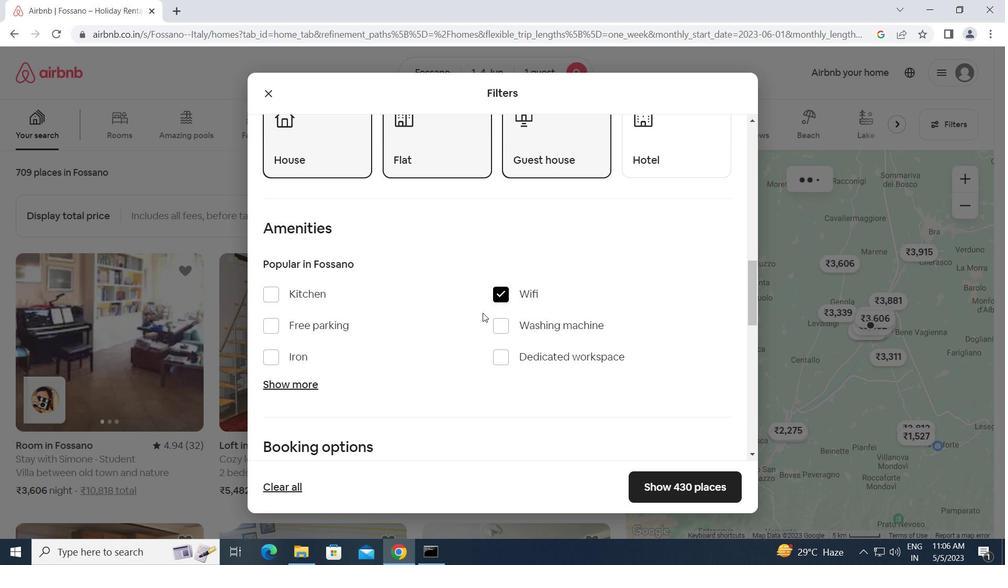 
Action: Mouse scrolled (453, 352) with delta (0, 0)
Screenshot: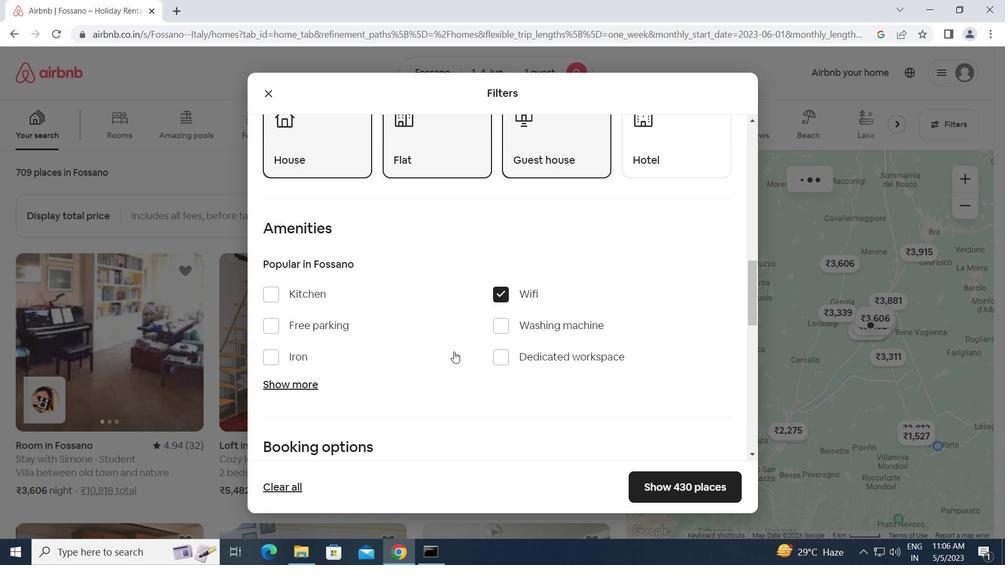 
Action: Mouse scrolled (453, 352) with delta (0, 0)
Screenshot: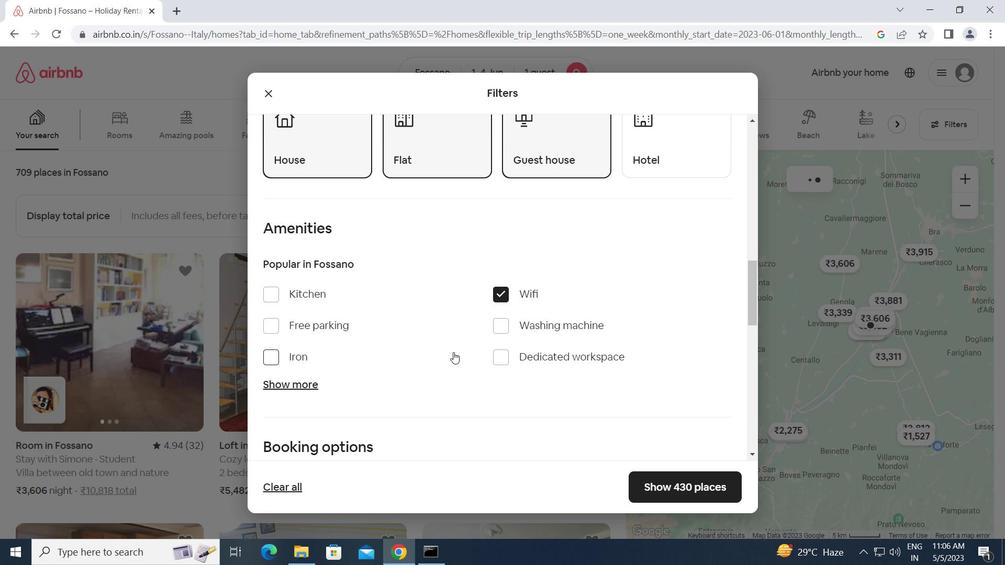 
Action: Mouse scrolled (453, 352) with delta (0, 0)
Screenshot: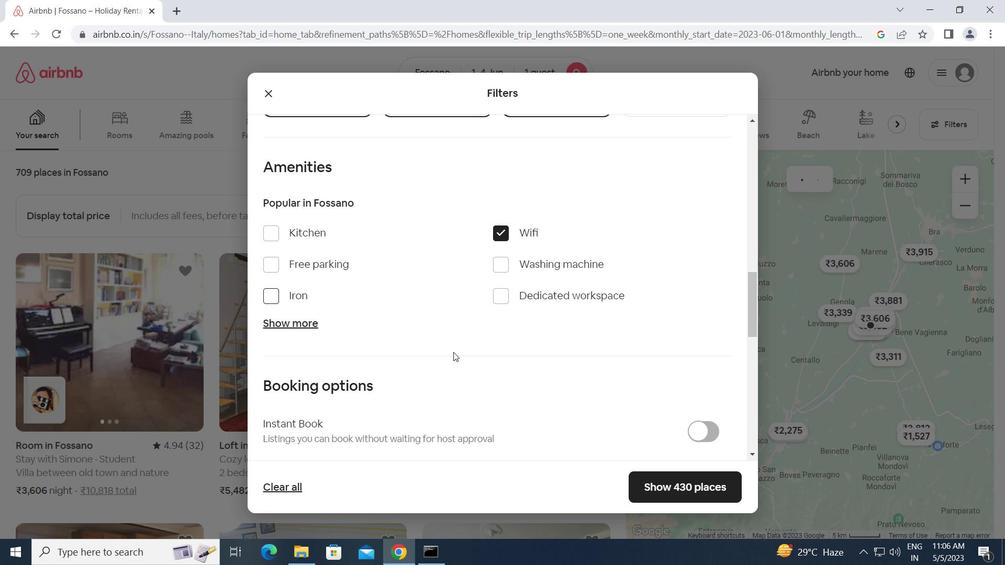 
Action: Mouse moved to (702, 340)
Screenshot: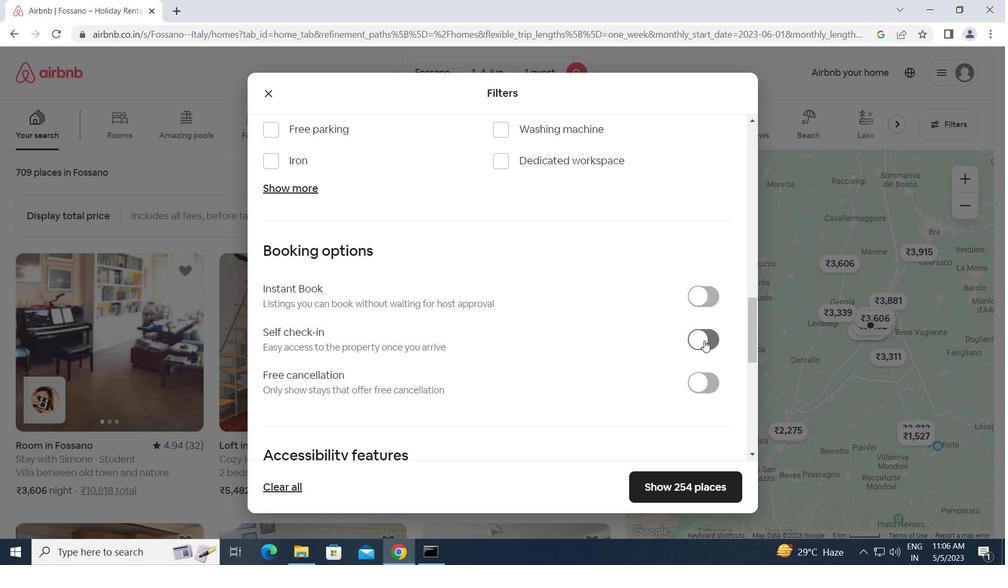 
Action: Mouse pressed left at (702, 340)
Screenshot: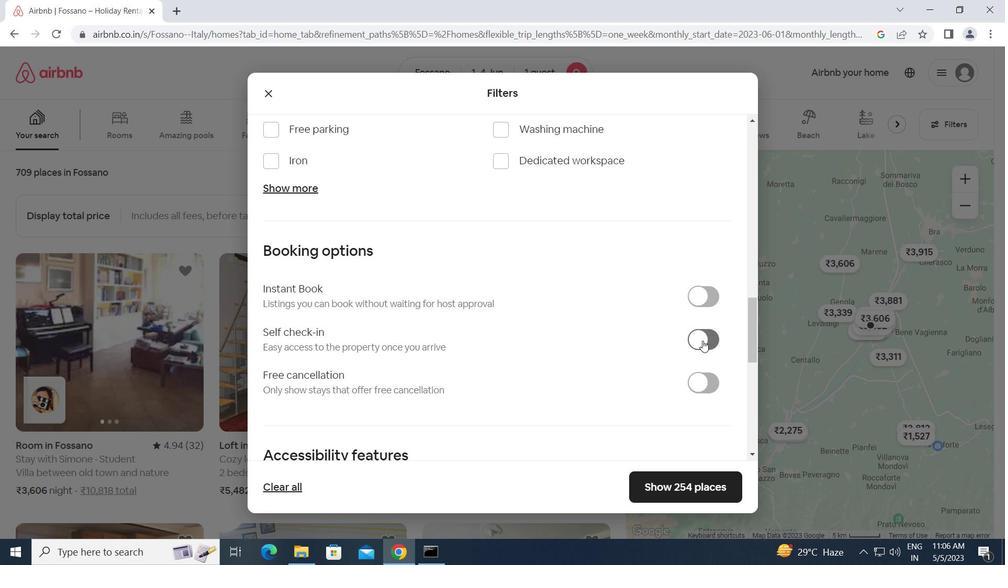 
Action: Mouse moved to (643, 363)
Screenshot: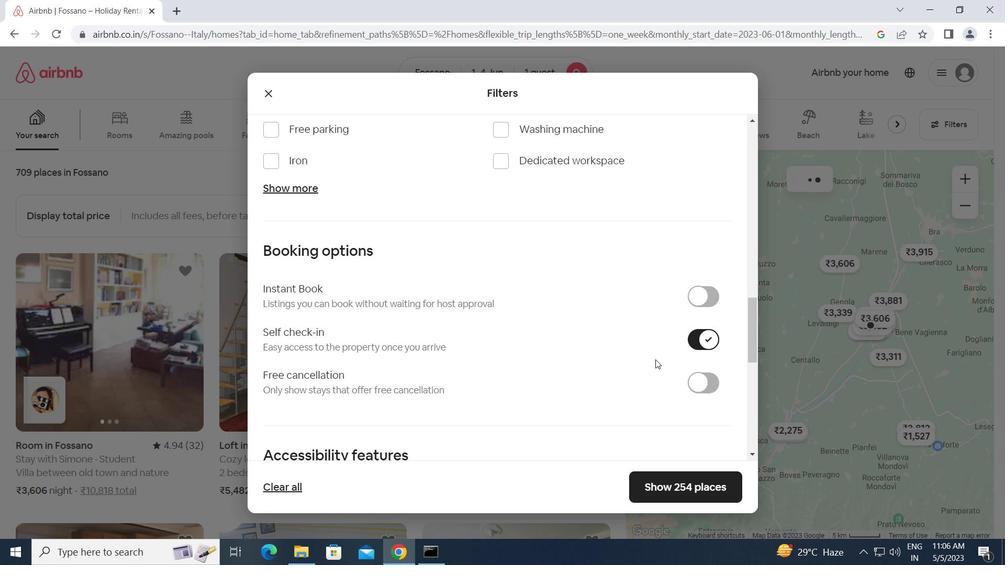 
Action: Mouse scrolled (643, 363) with delta (0, 0)
Screenshot: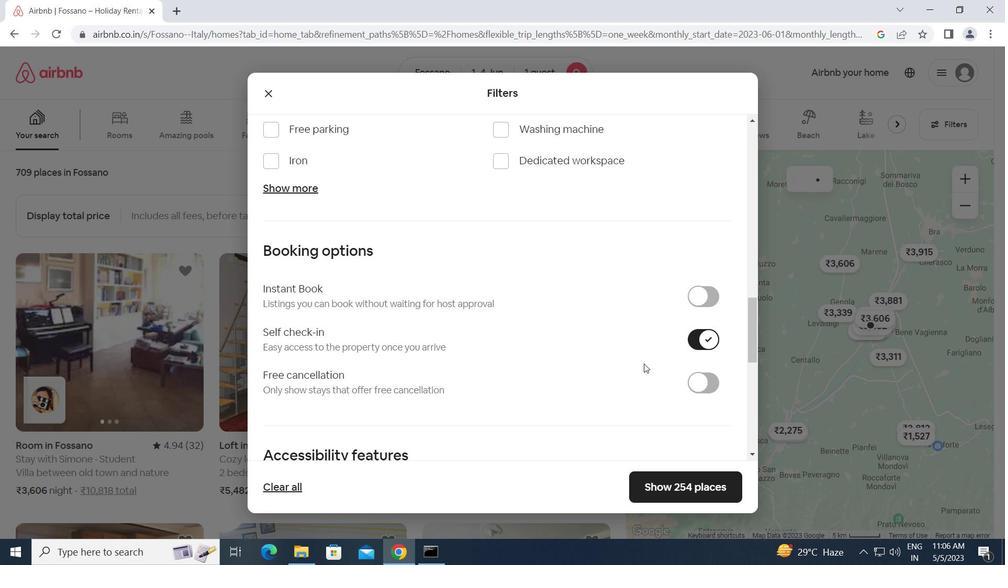 
Action: Mouse scrolled (643, 363) with delta (0, 0)
Screenshot: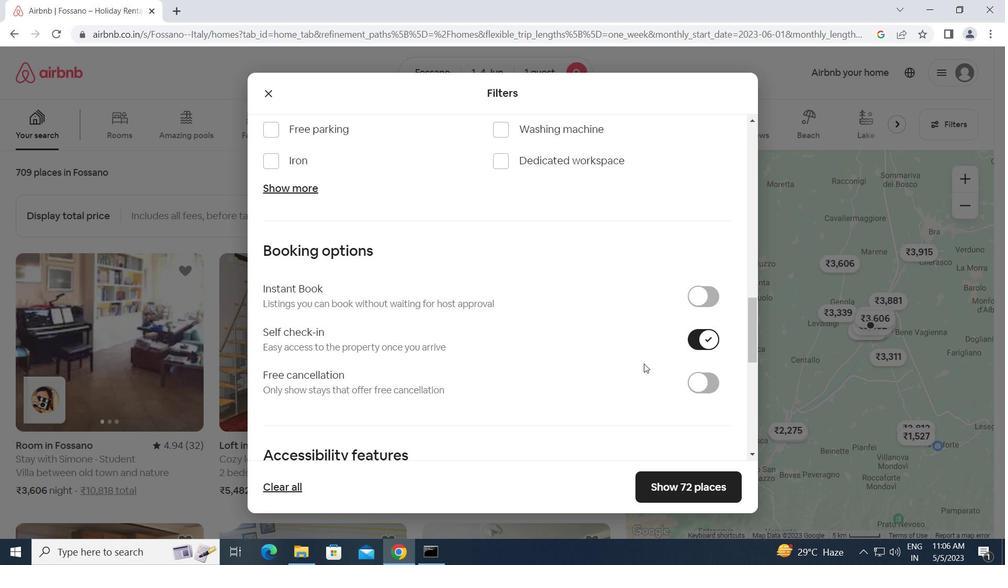 
Action: Mouse scrolled (643, 363) with delta (0, 0)
Screenshot: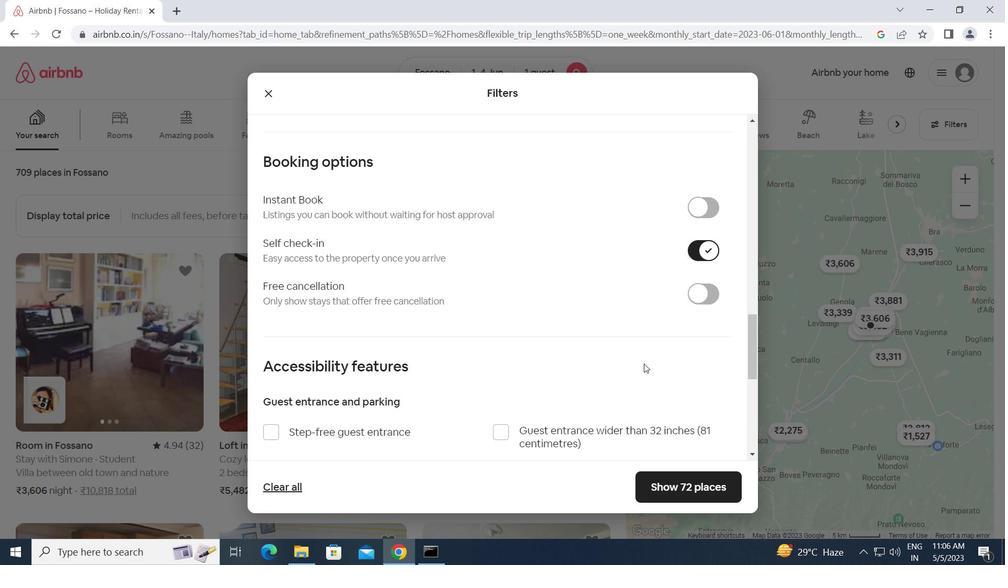 
Action: Mouse scrolled (643, 363) with delta (0, 0)
Screenshot: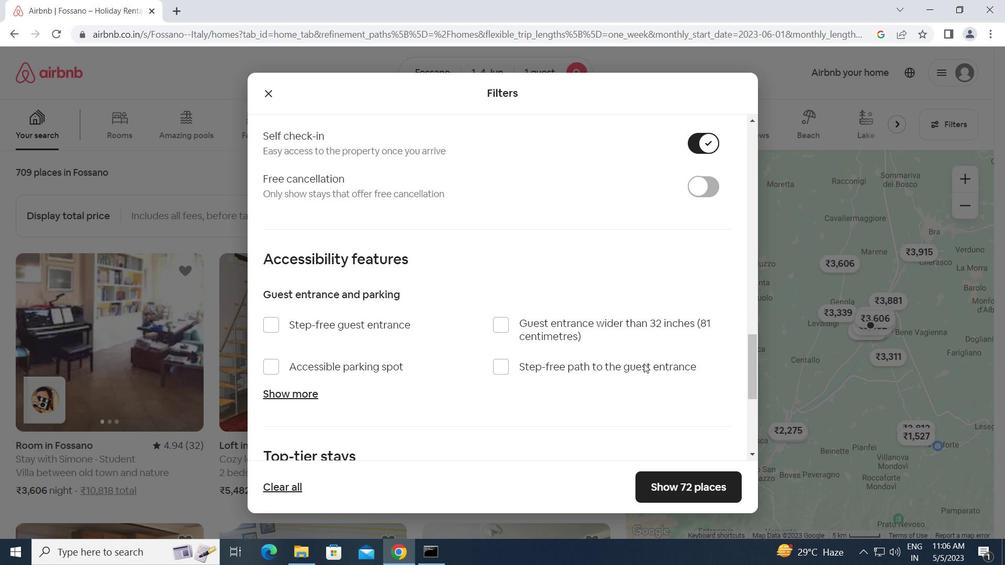 
Action: Mouse scrolled (643, 363) with delta (0, 0)
Screenshot: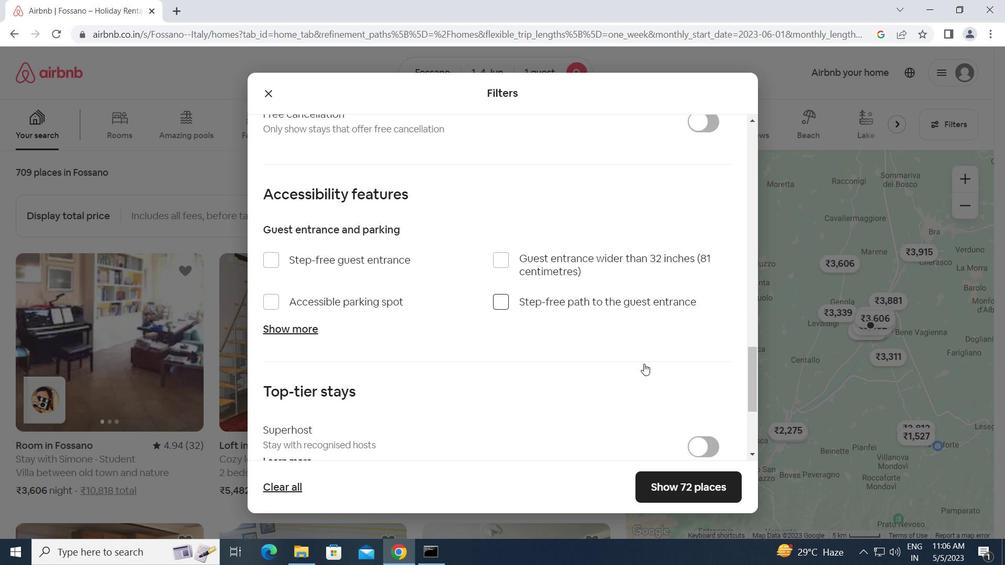 
Action: Mouse scrolled (643, 363) with delta (0, 0)
Screenshot: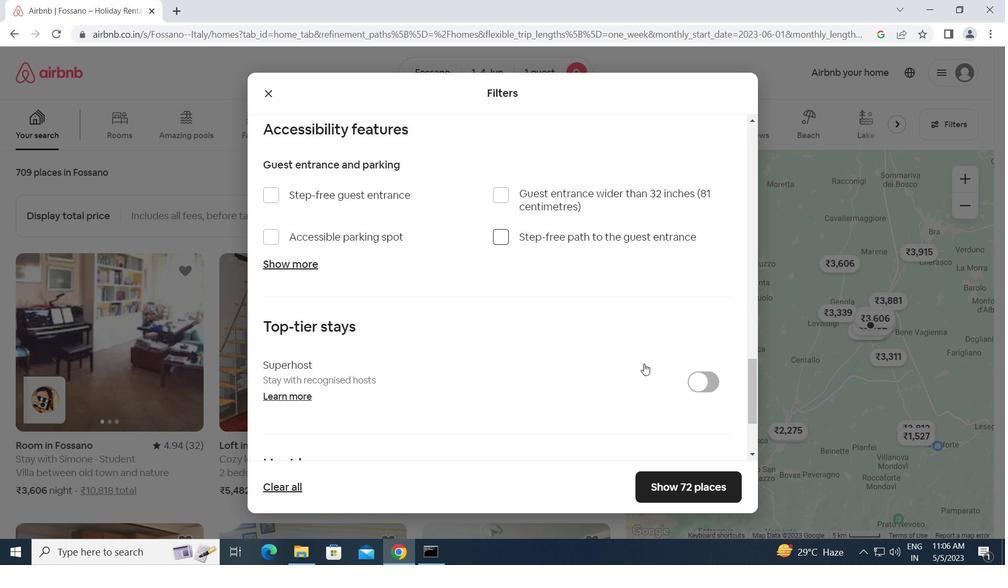 
Action: Mouse scrolled (643, 363) with delta (0, 0)
Screenshot: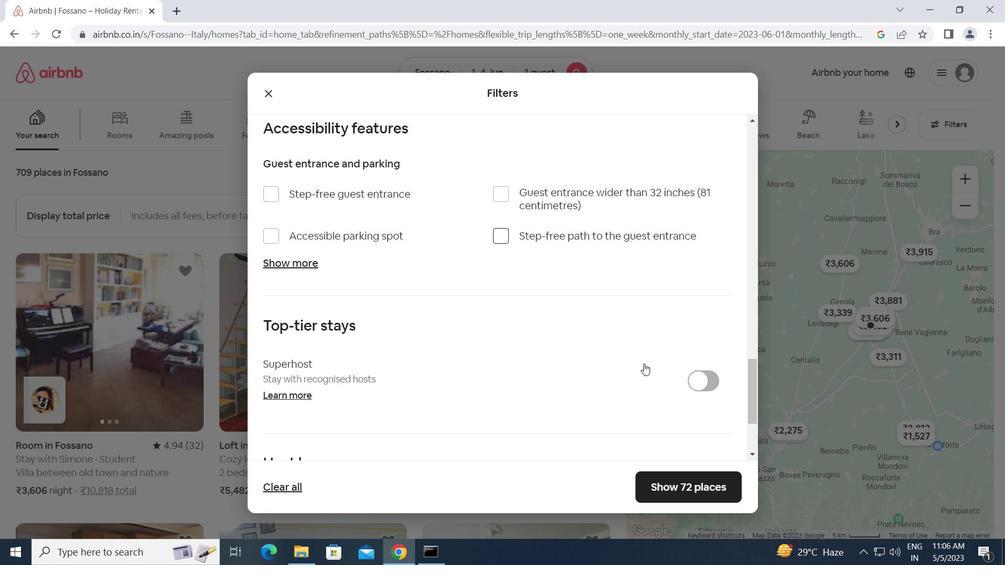 
Action: Mouse scrolled (643, 363) with delta (0, 0)
Screenshot: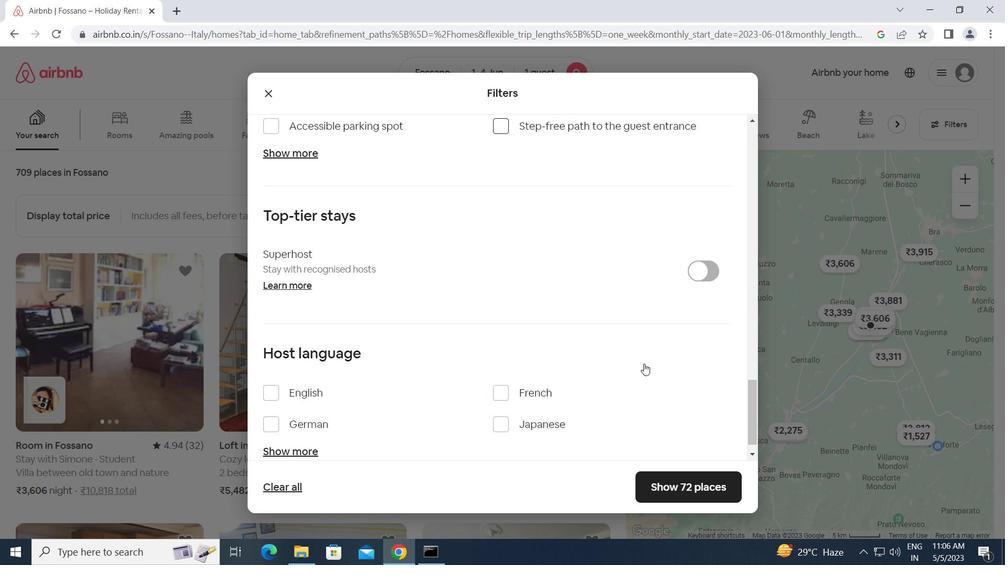 
Action: Mouse moved to (266, 365)
Screenshot: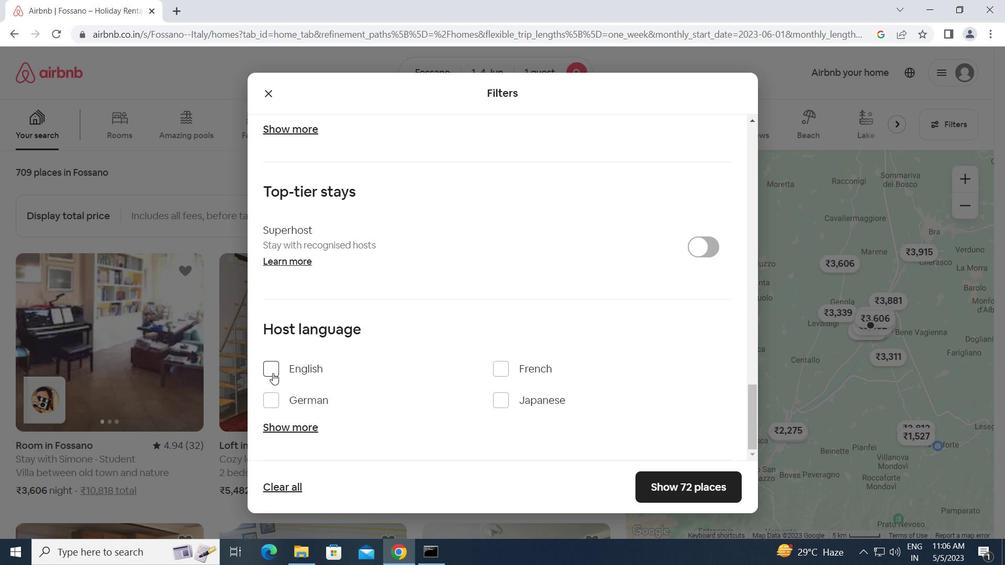 
Action: Mouse pressed left at (266, 365)
Screenshot: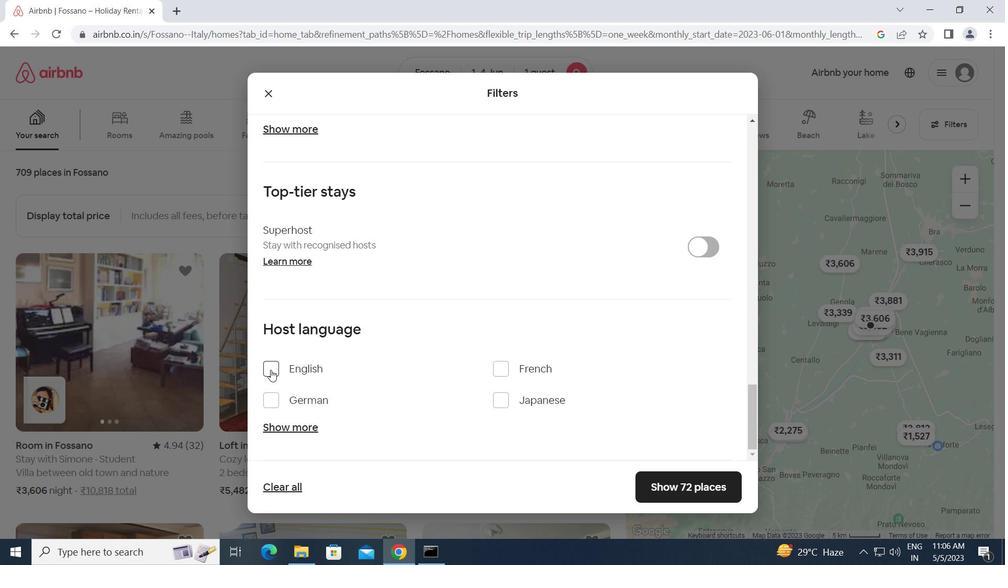 
Action: Mouse moved to (660, 485)
Screenshot: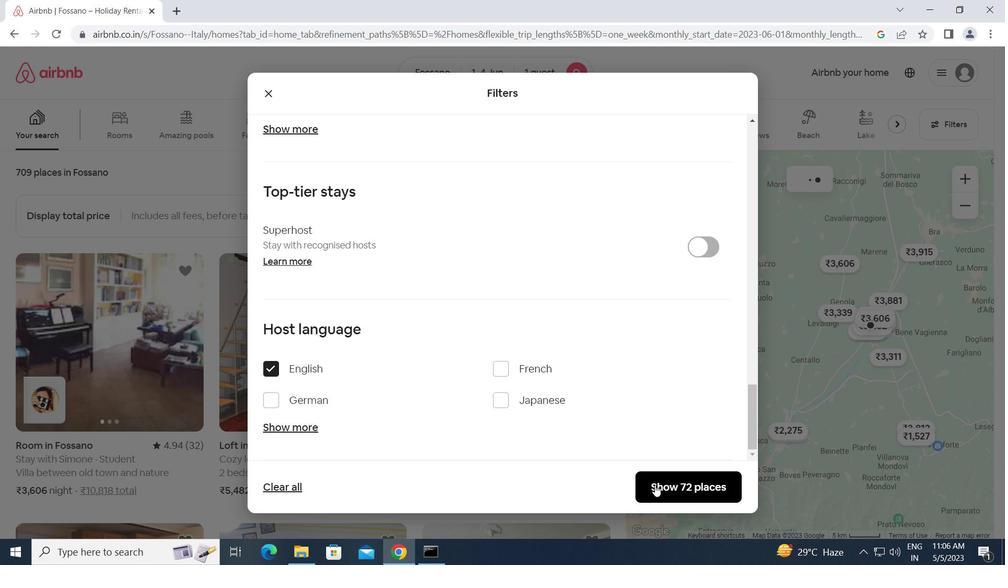 
Action: Mouse pressed left at (660, 485)
Screenshot: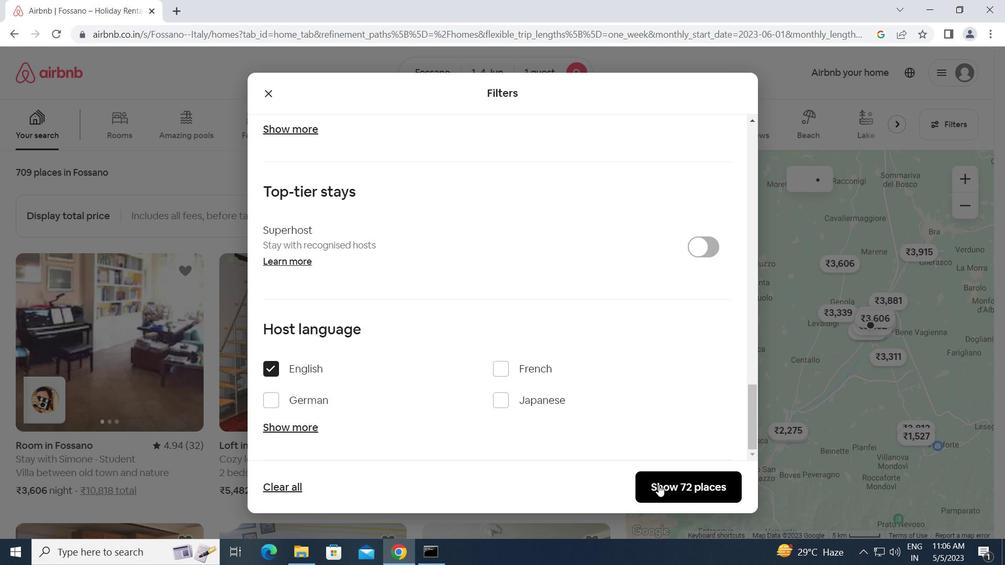 
Action: Mouse moved to (657, 484)
Screenshot: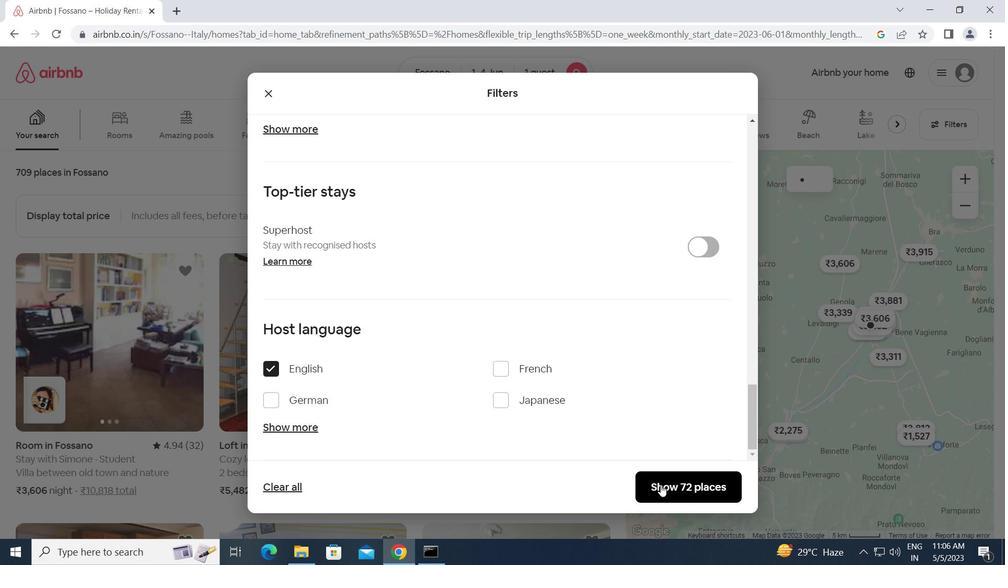 
